 Task: Open Card Budget Review Meeting in Board IT Security and Compliance Management to Workspace Computer Networking and add a team member Softage.1@softage.net, a label Green, a checklist Brand Storytelling, an attachment from your computer, a color Green and finally, add a card description 'Develop and launch new customer referral program for loyal customers' and a comment 'We should approach this task with a sense of empathy, putting ourselves in the shoes of our stakeholders to understand their perspectives.'. Add a start date 'Jan 09, 1900' with a due date 'Jan 16, 1900'
Action: Mouse moved to (110, 60)
Screenshot: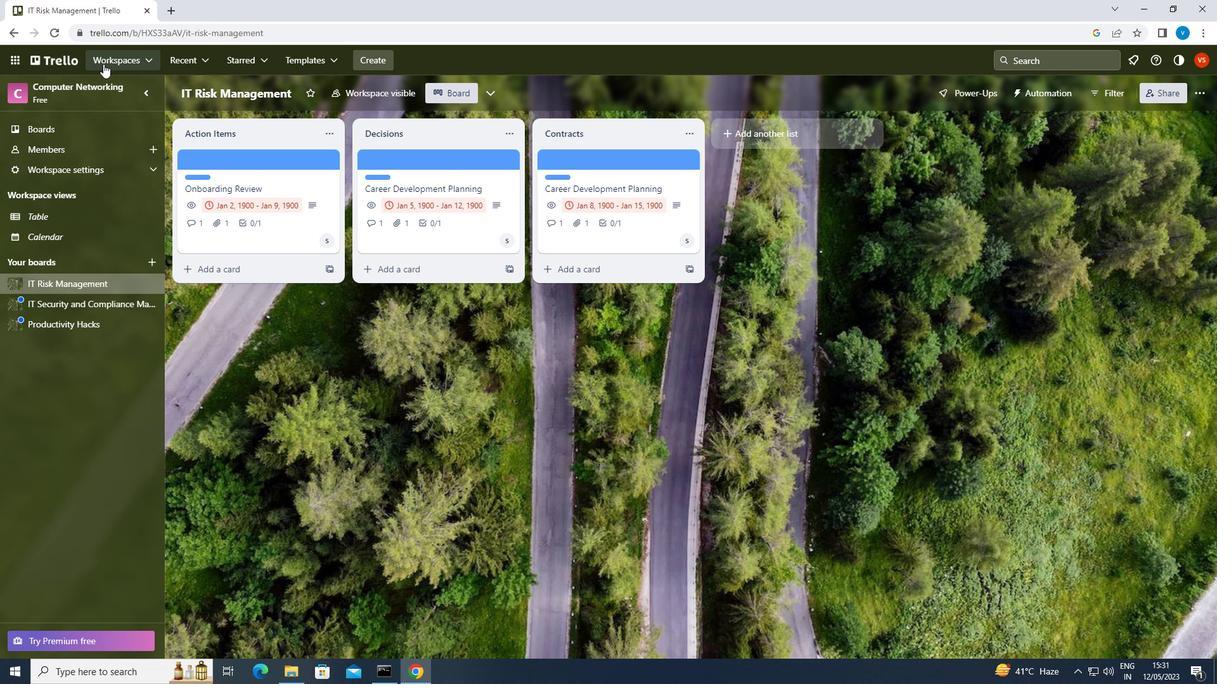 
Action: Mouse pressed left at (110, 60)
Screenshot: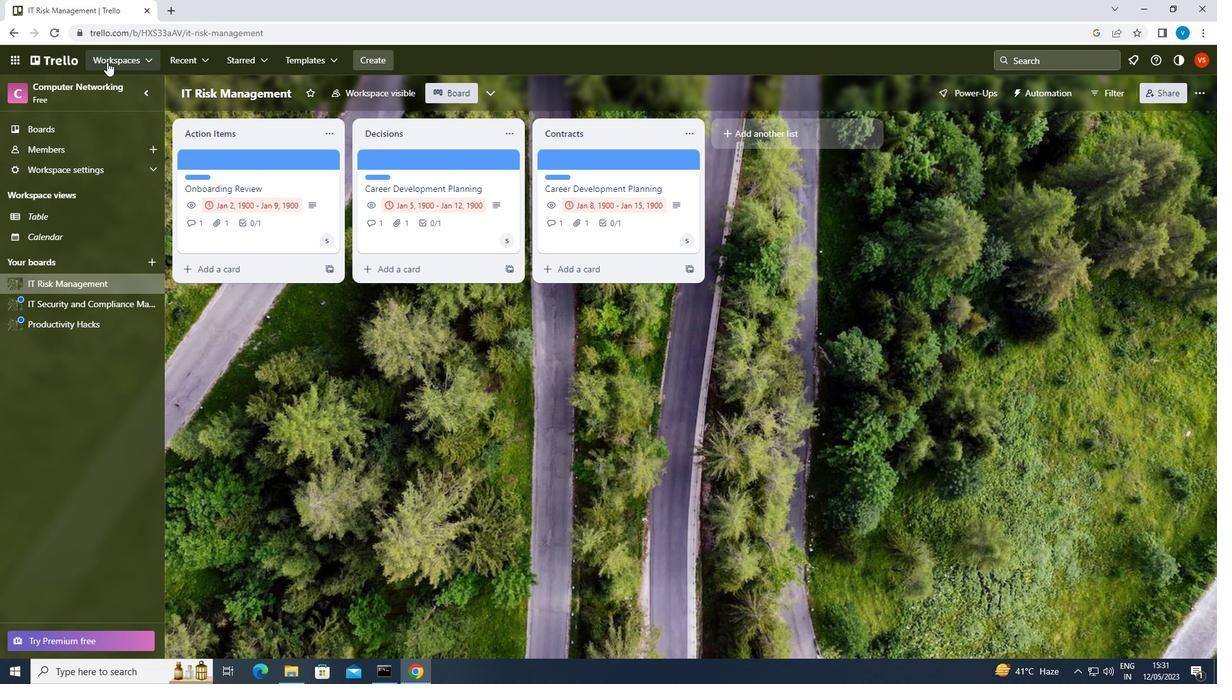 
Action: Mouse moved to (188, 379)
Screenshot: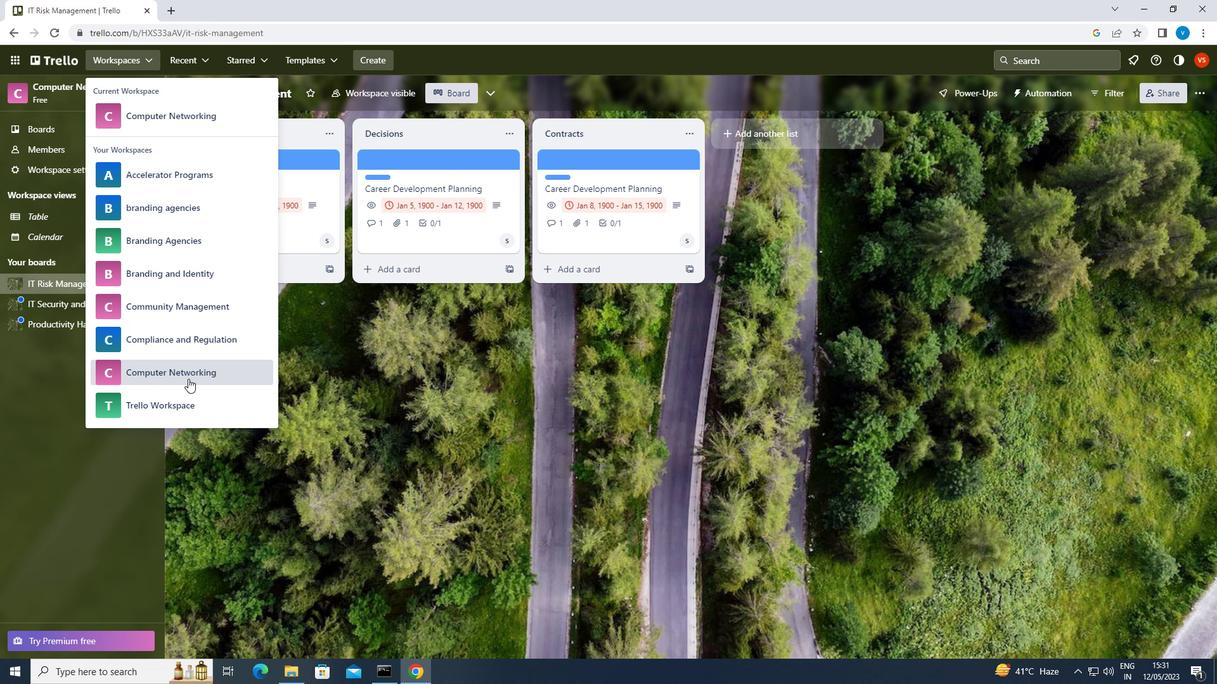 
Action: Mouse pressed left at (188, 379)
Screenshot: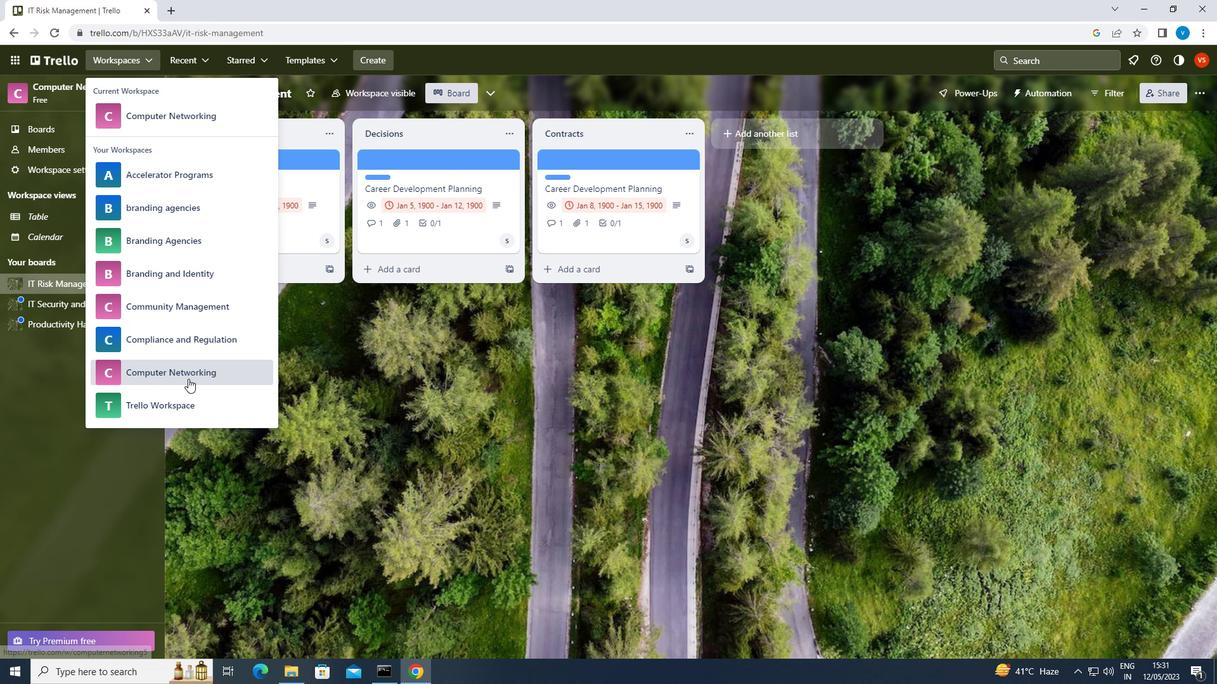 
Action: Mouse moved to (936, 522)
Screenshot: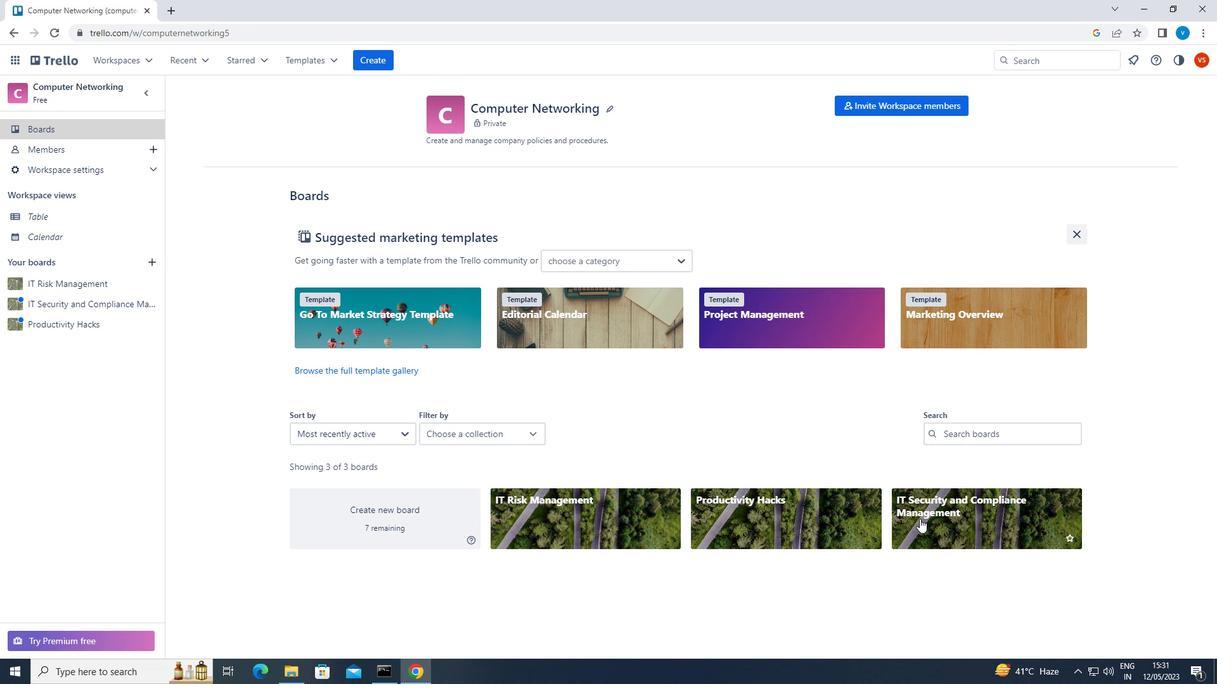 
Action: Mouse pressed left at (936, 522)
Screenshot: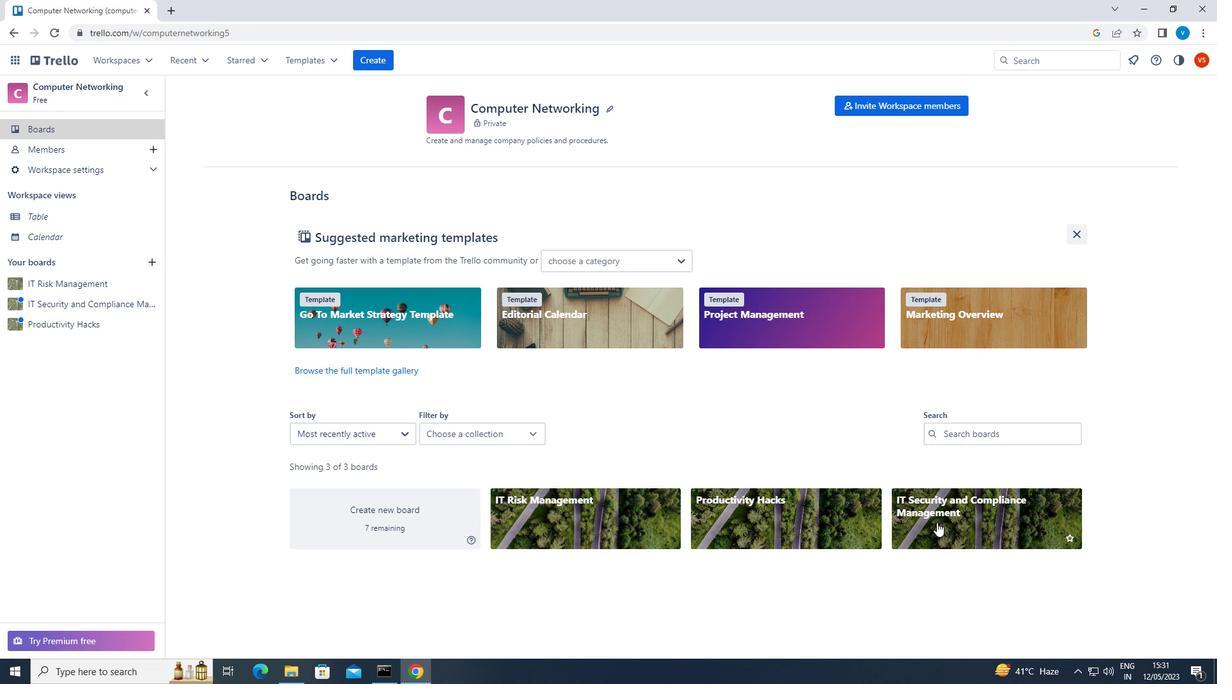 
Action: Mouse moved to (648, 162)
Screenshot: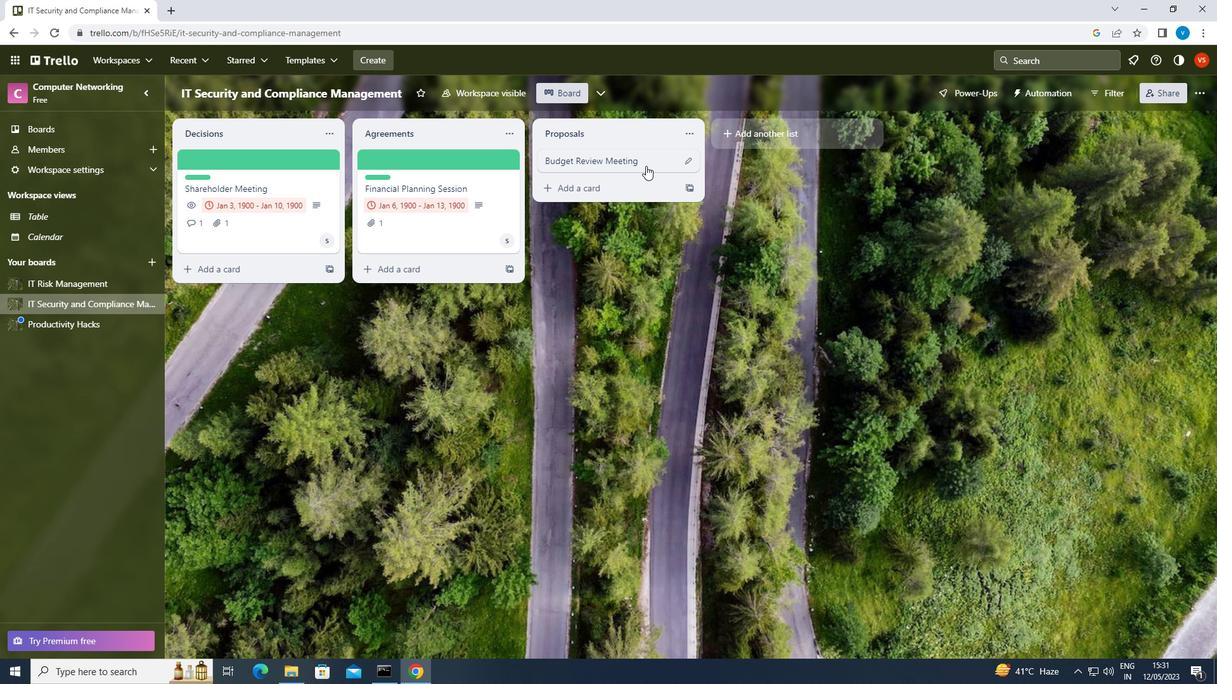 
Action: Mouse pressed left at (648, 162)
Screenshot: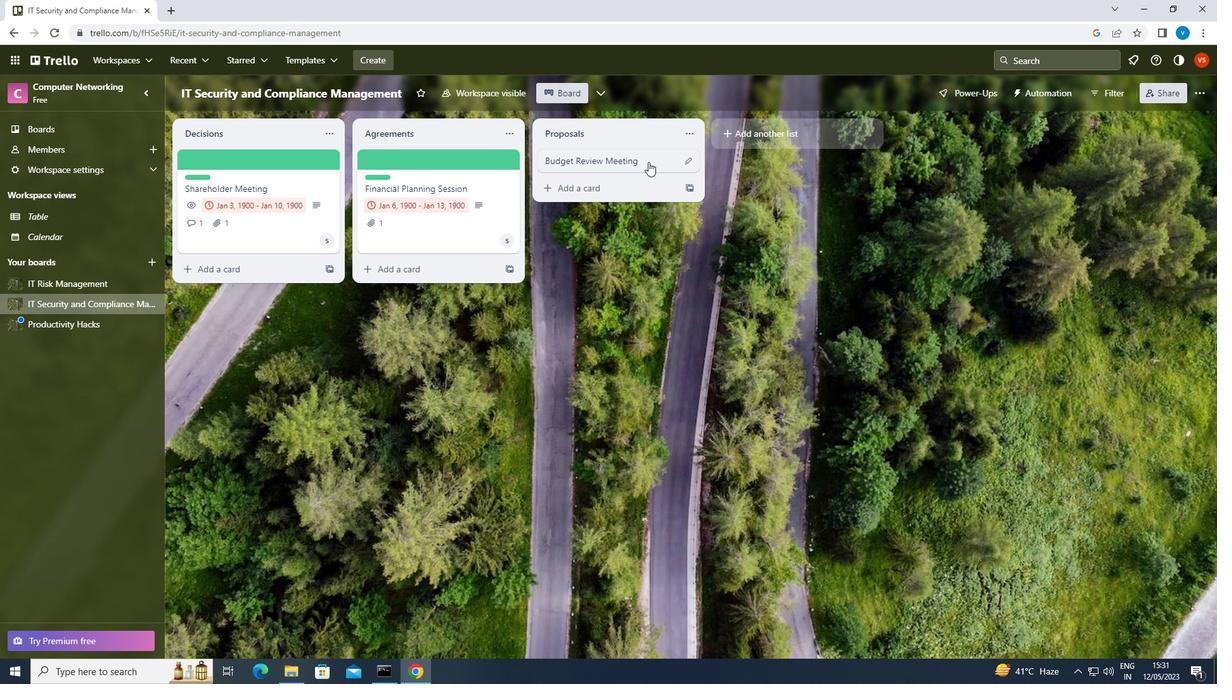 
Action: Mouse moved to (774, 209)
Screenshot: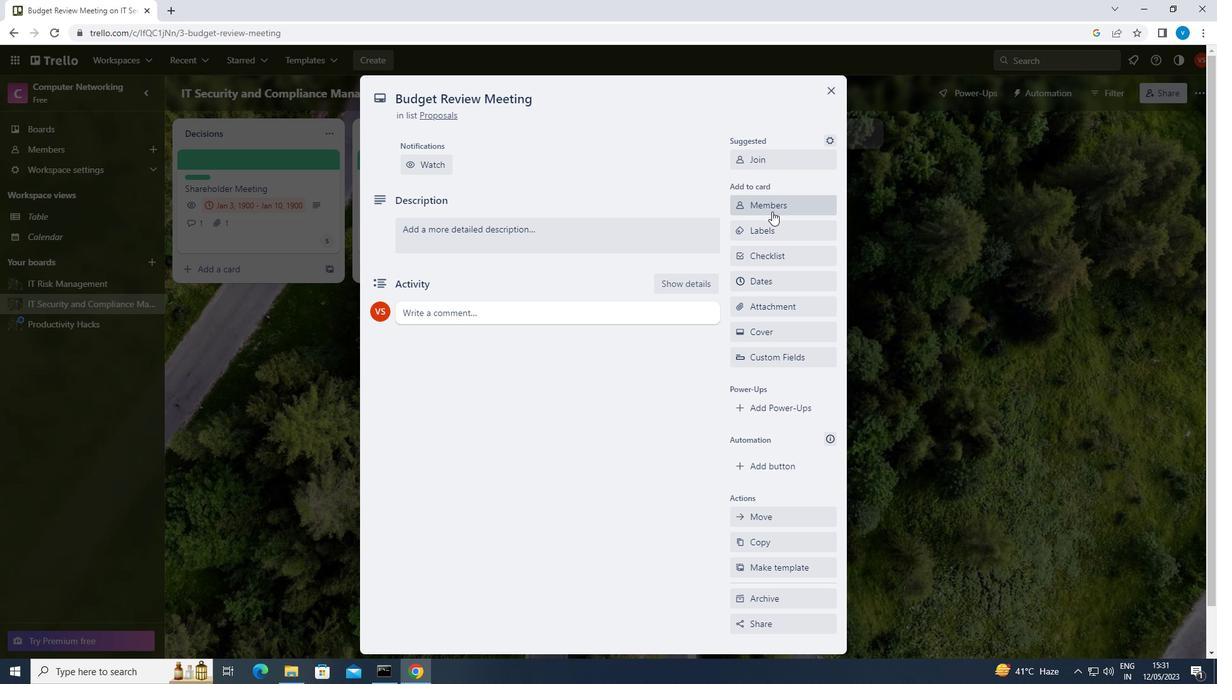 
Action: Mouse pressed left at (774, 209)
Screenshot: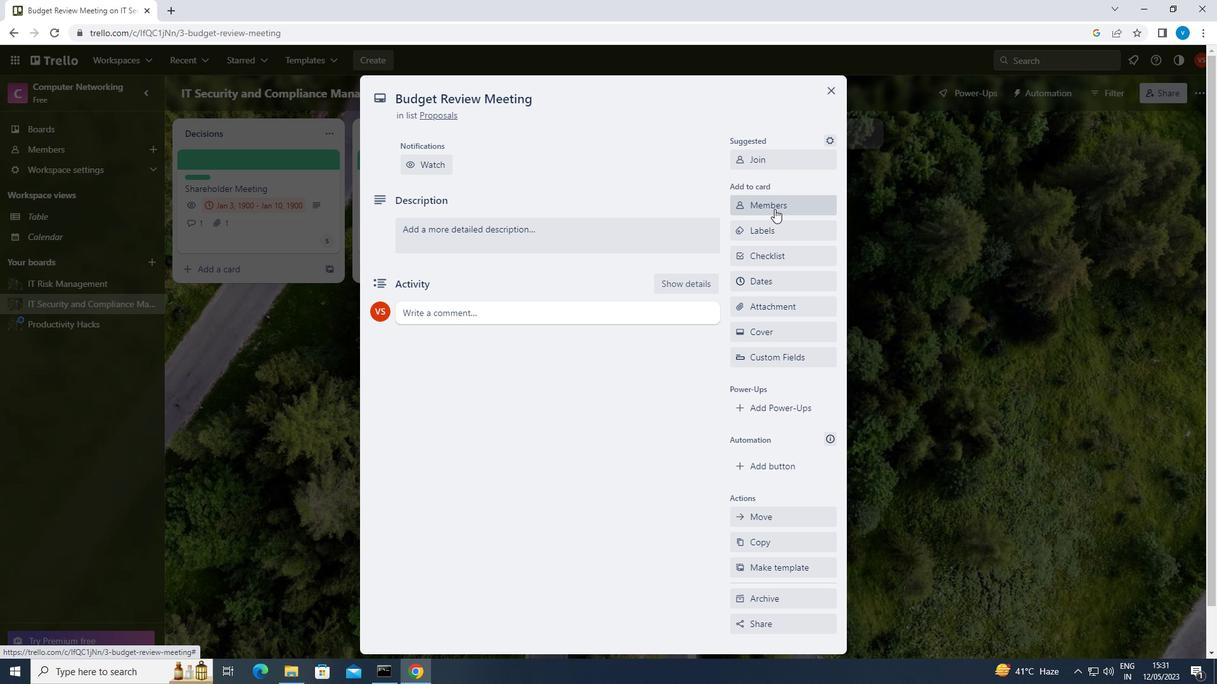 
Action: Mouse moved to (780, 261)
Screenshot: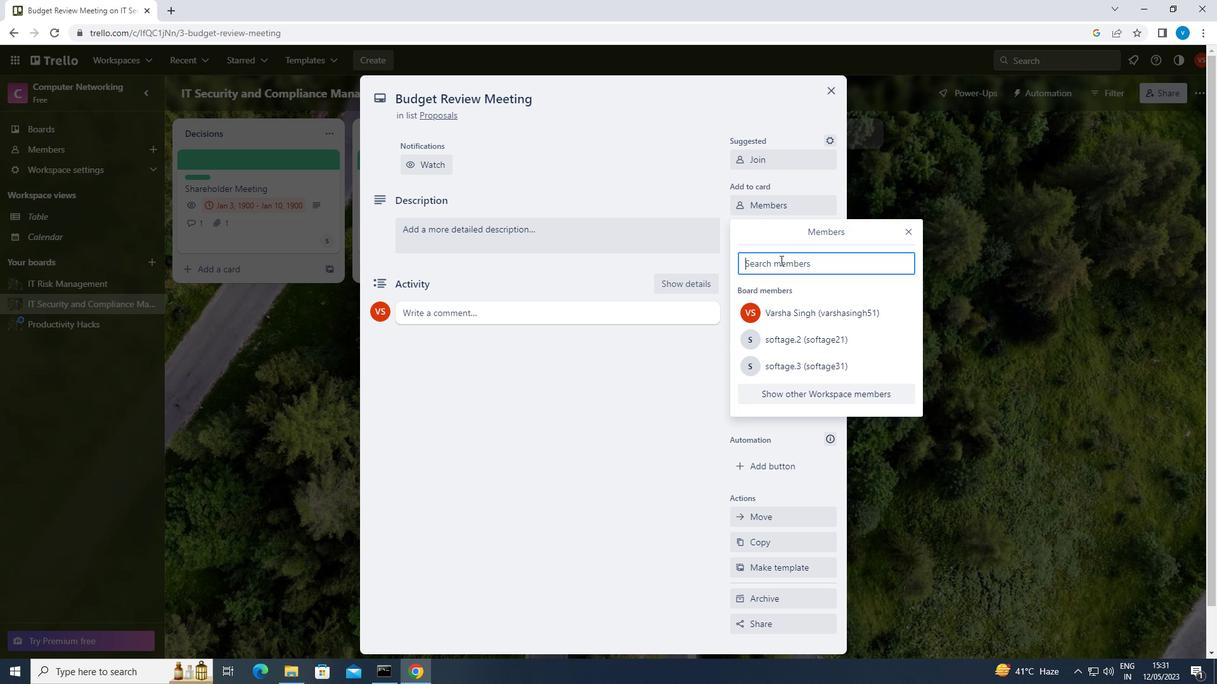 
Action: Key pressed <Key.shift>SOFTAGE.1<Key.shift>@SOFTAGE.NET
Screenshot: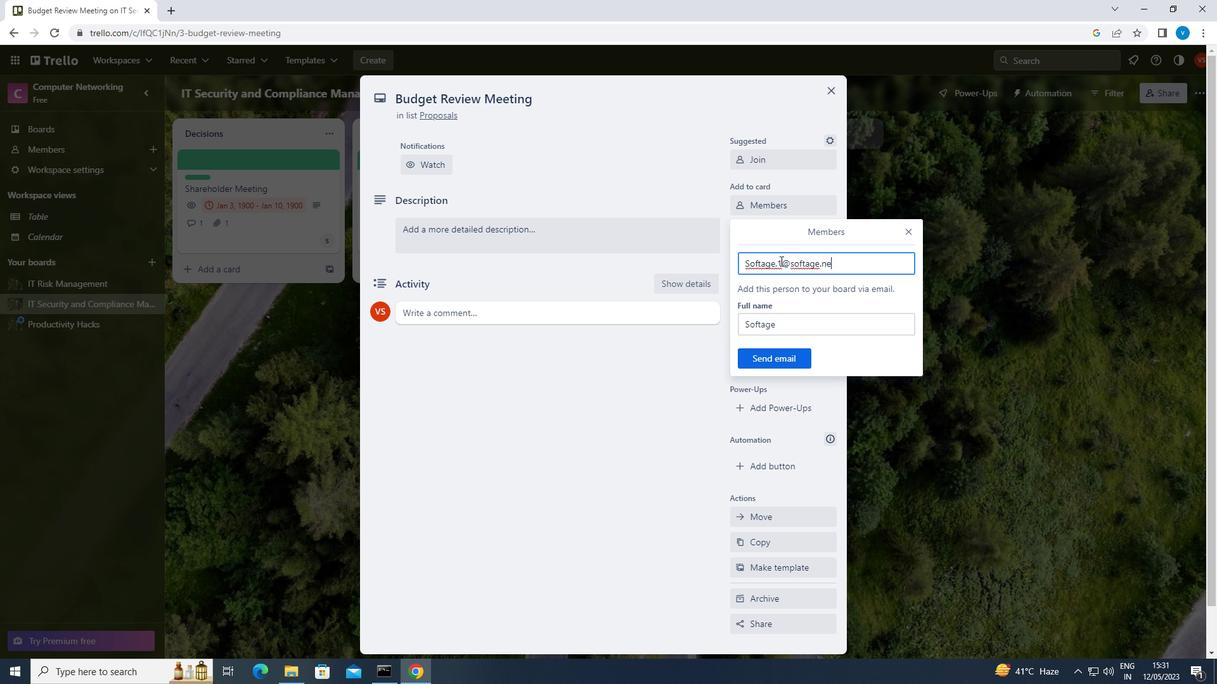 
Action: Mouse moved to (766, 356)
Screenshot: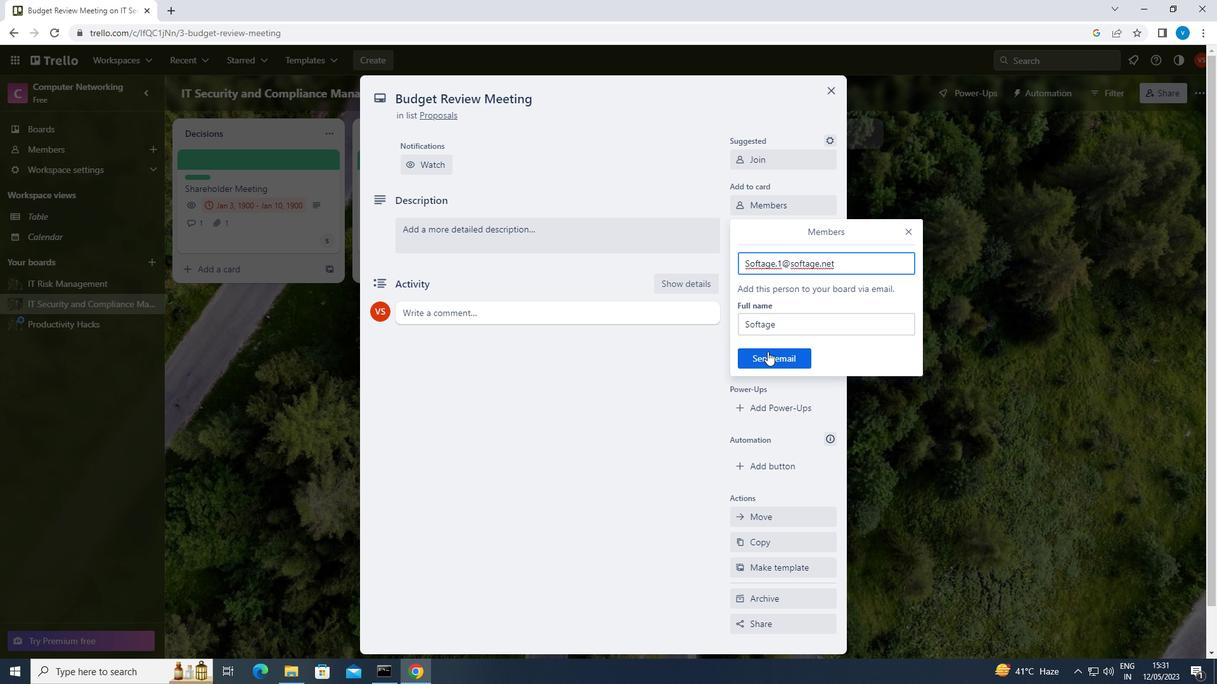 
Action: Mouse pressed left at (766, 356)
Screenshot: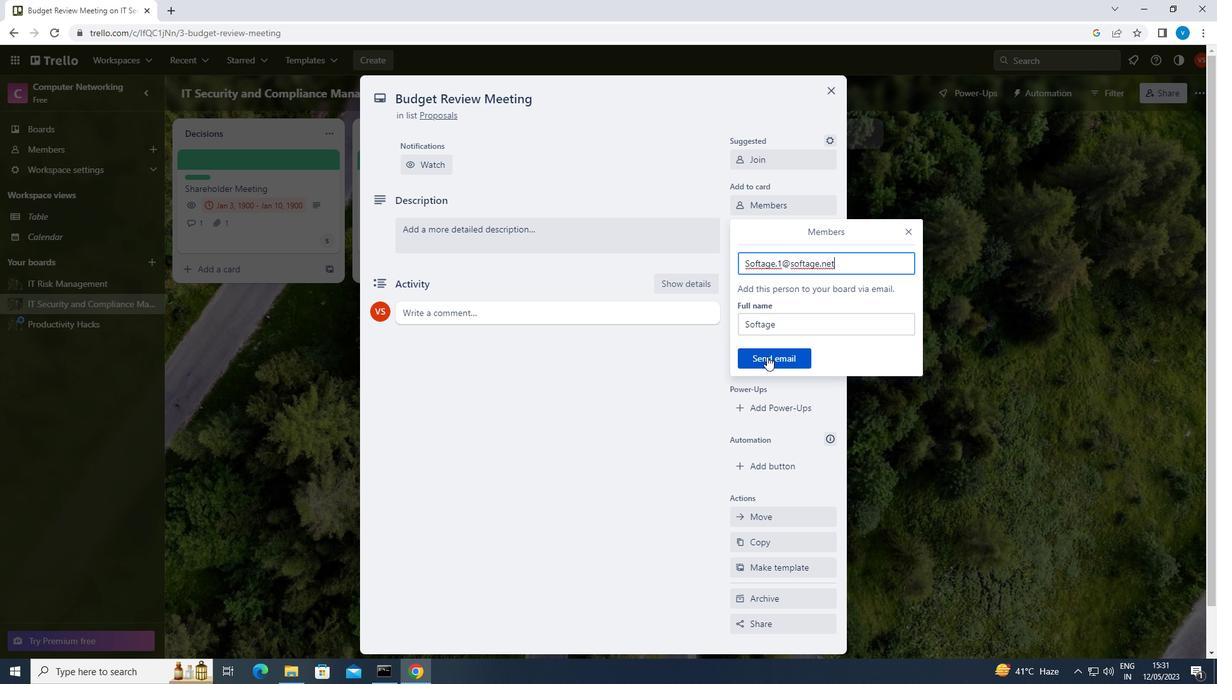 
Action: Mouse moved to (807, 228)
Screenshot: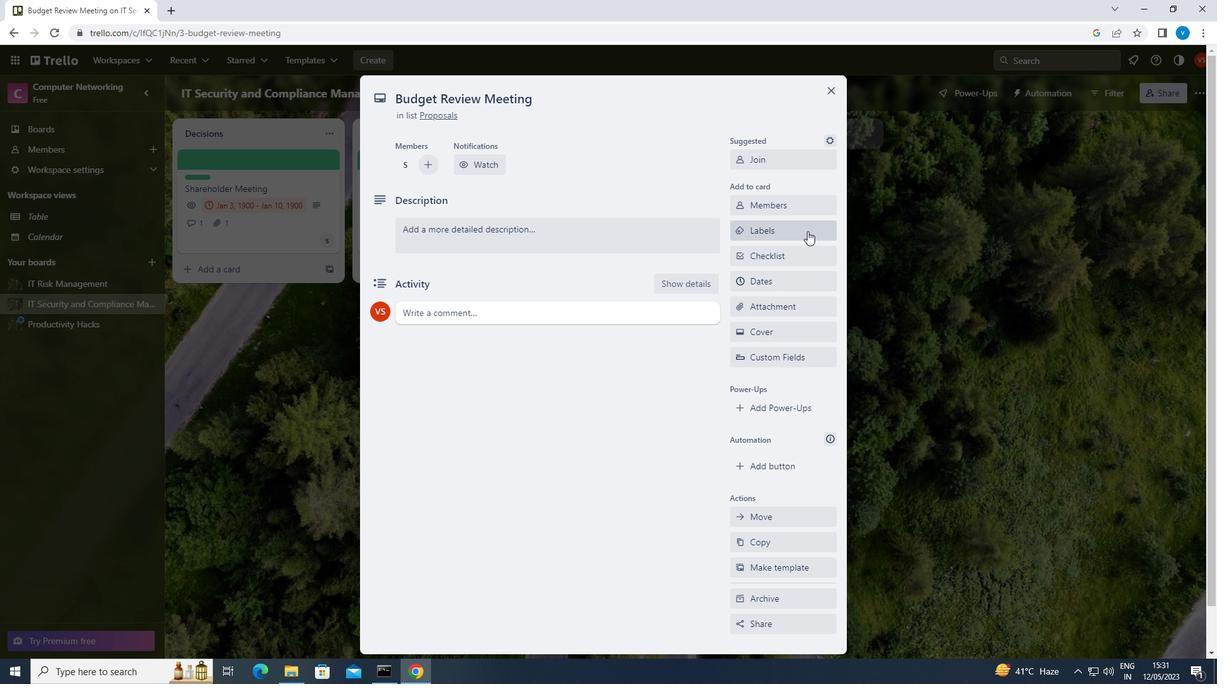 
Action: Mouse pressed left at (807, 228)
Screenshot: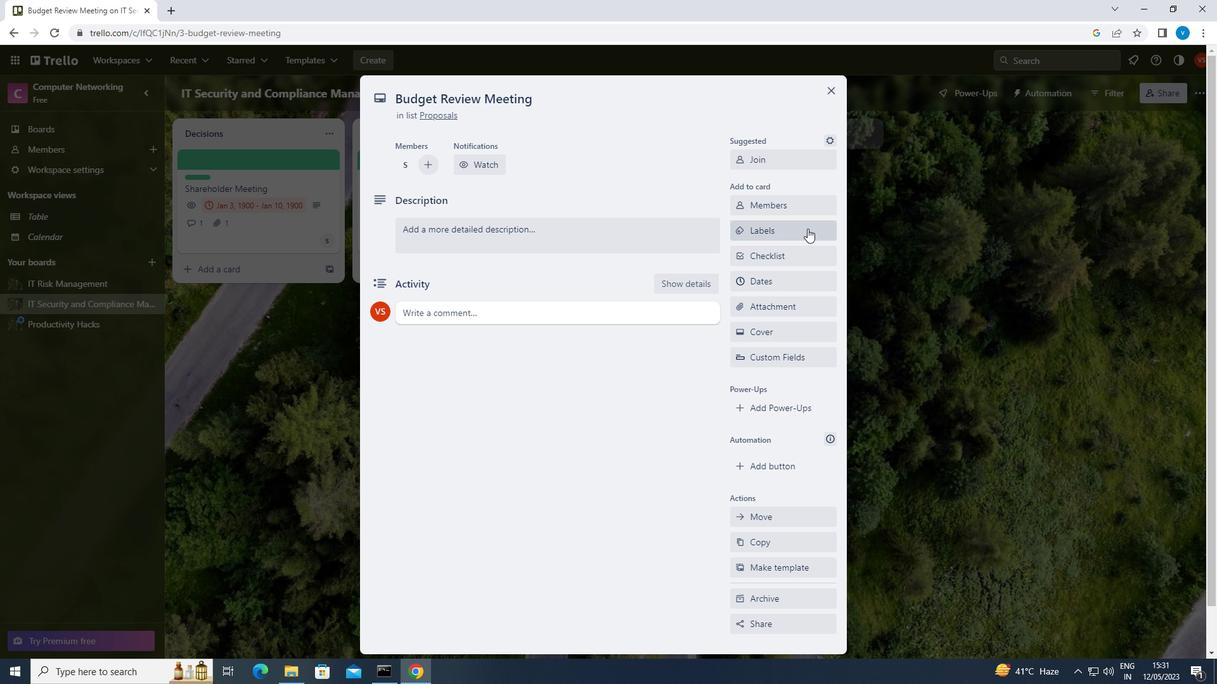 
Action: Mouse moved to (811, 335)
Screenshot: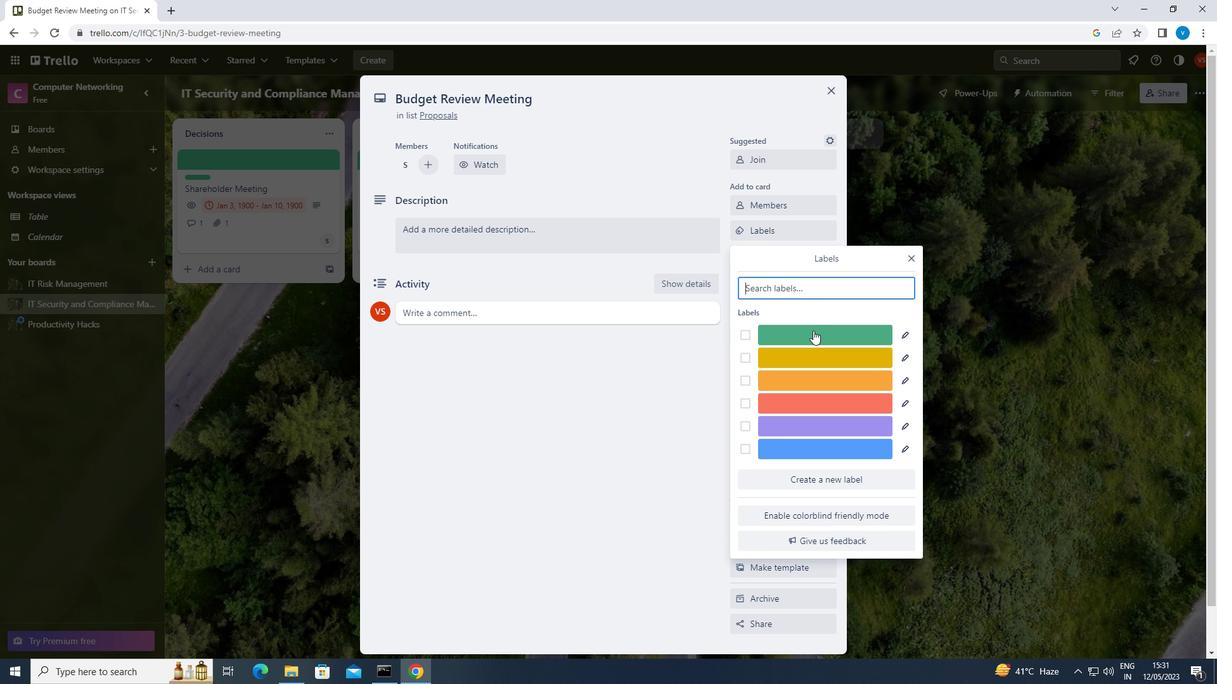 
Action: Mouse pressed left at (811, 335)
Screenshot: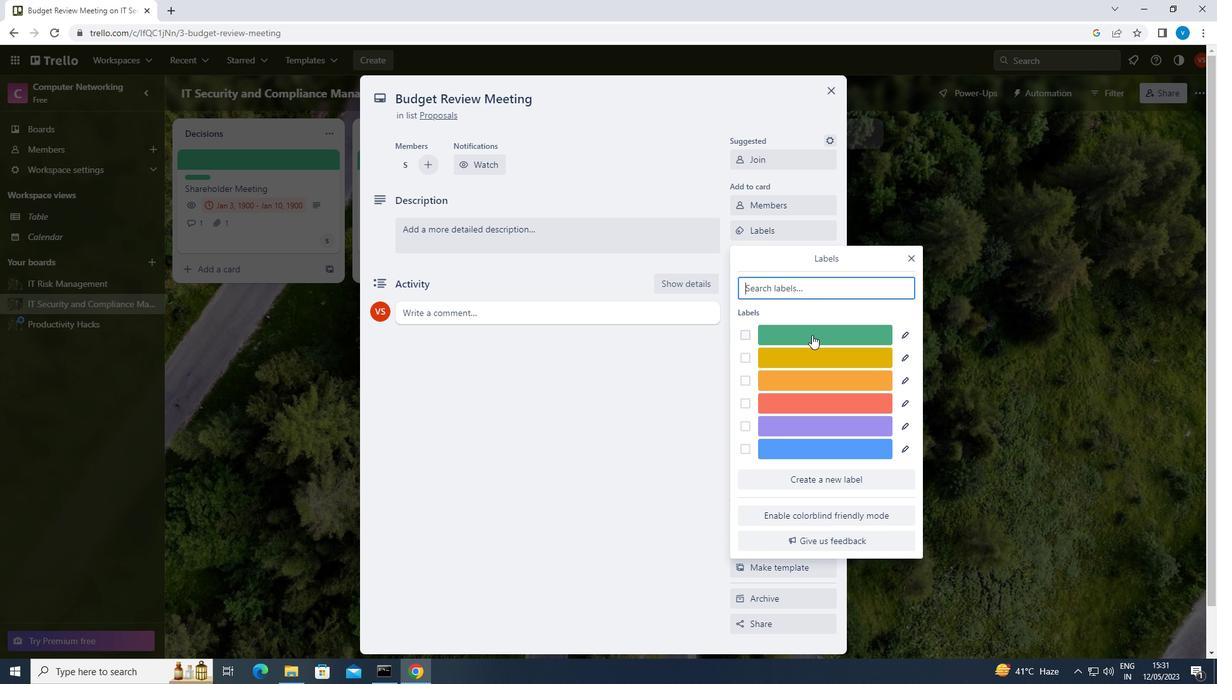 
Action: Mouse moved to (906, 256)
Screenshot: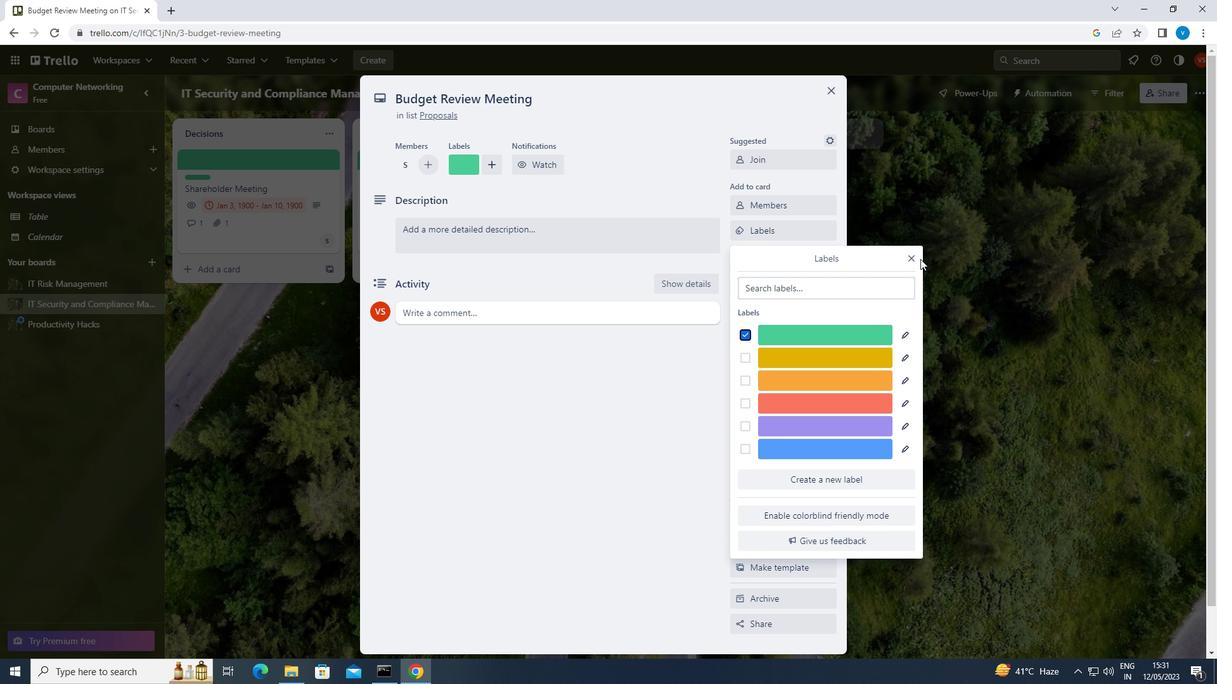 
Action: Mouse pressed left at (906, 256)
Screenshot: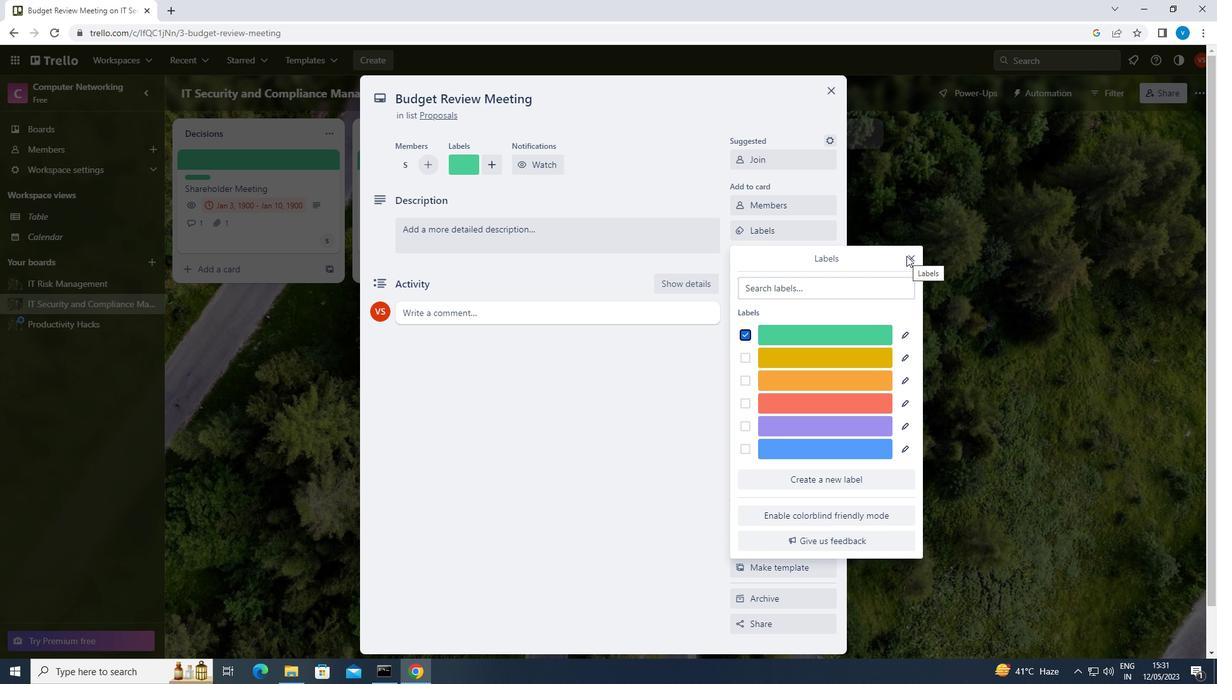 
Action: Mouse moved to (912, 259)
Screenshot: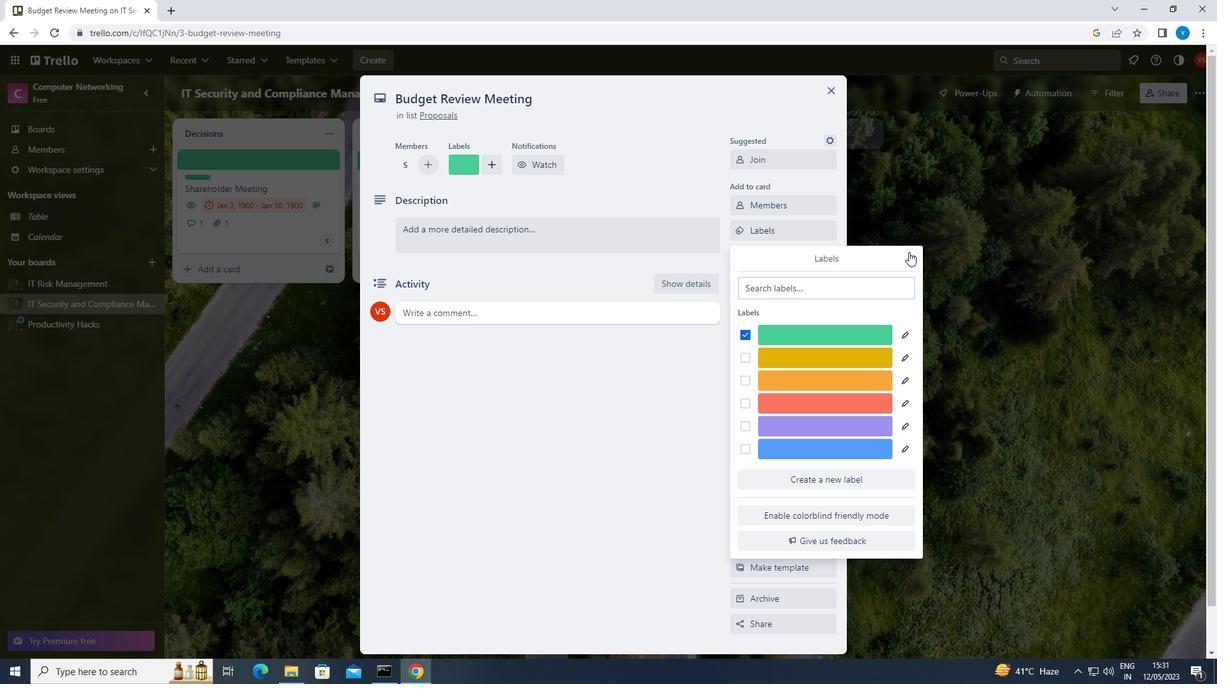 
Action: Mouse pressed left at (912, 259)
Screenshot: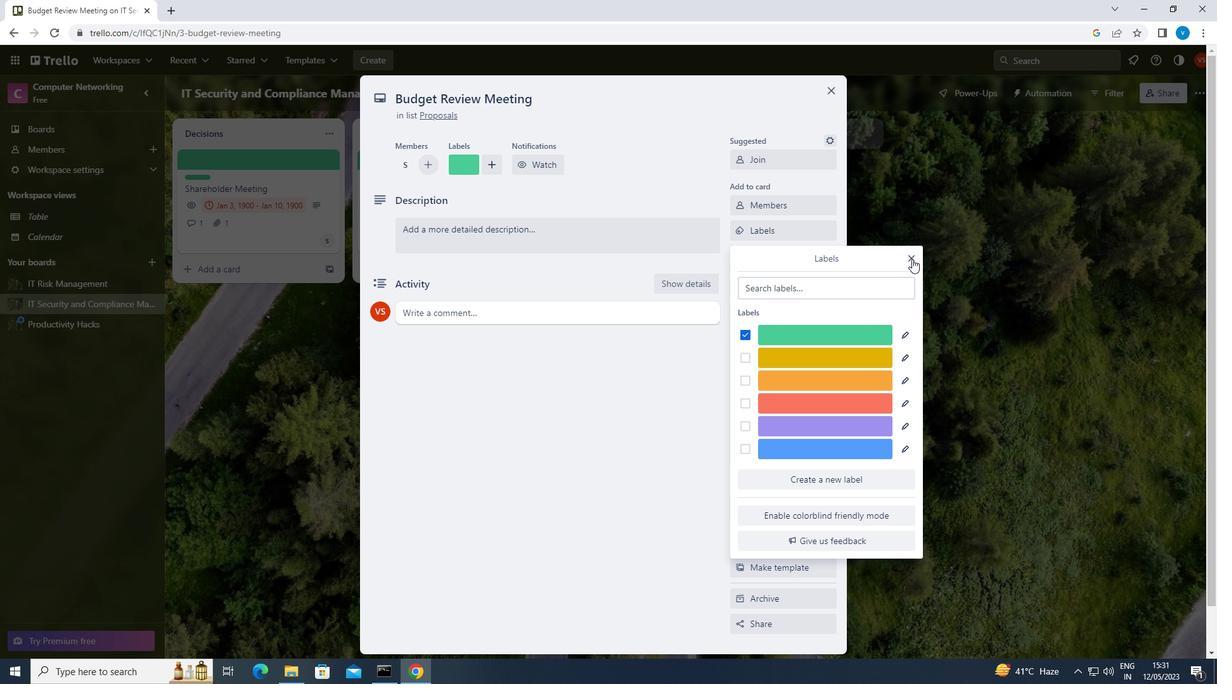 
Action: Mouse moved to (796, 257)
Screenshot: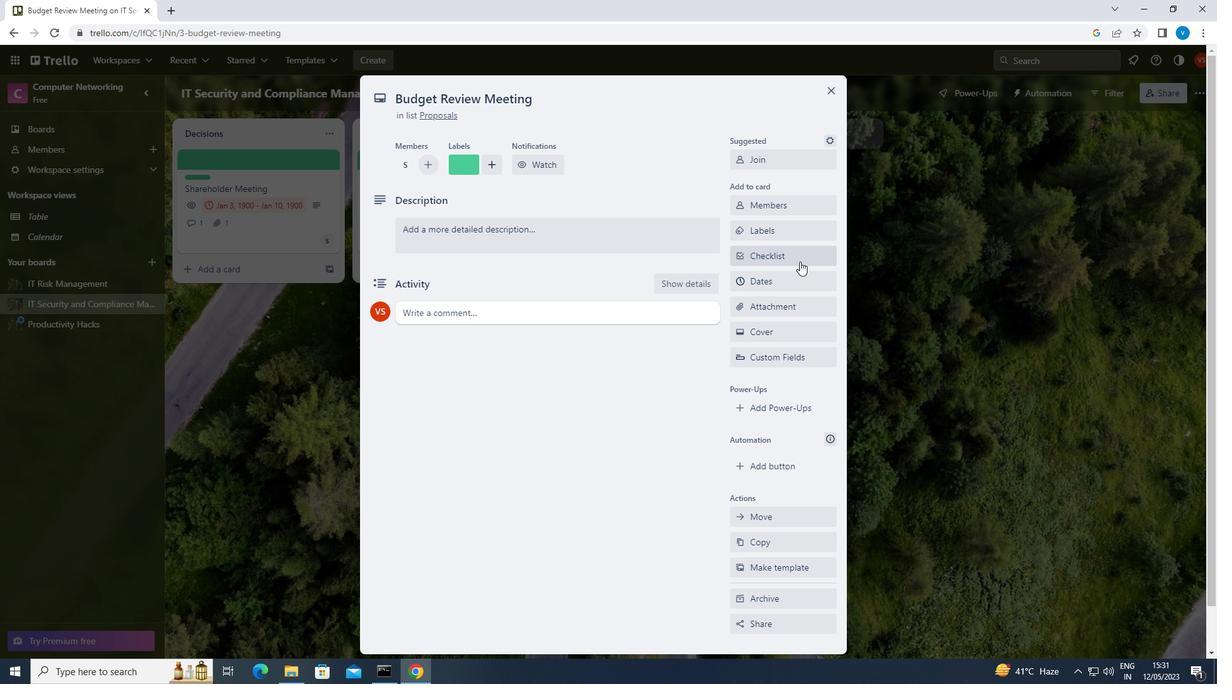 
Action: Mouse pressed left at (796, 257)
Screenshot: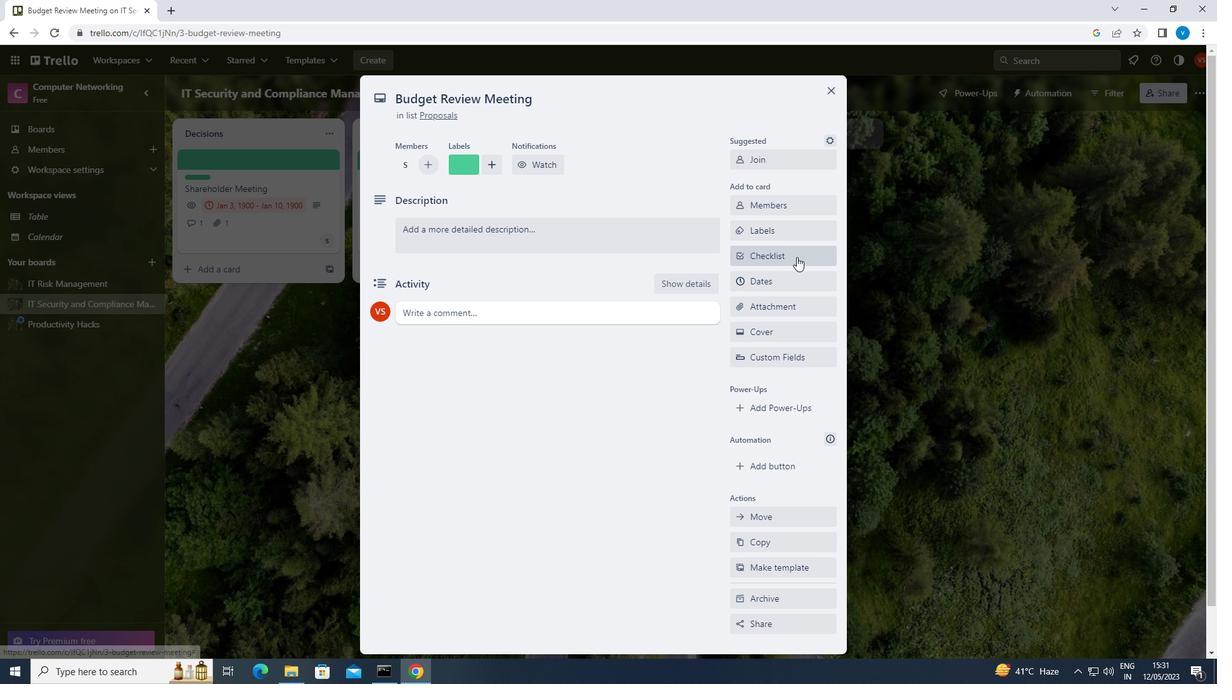 
Action: Mouse moved to (768, 399)
Screenshot: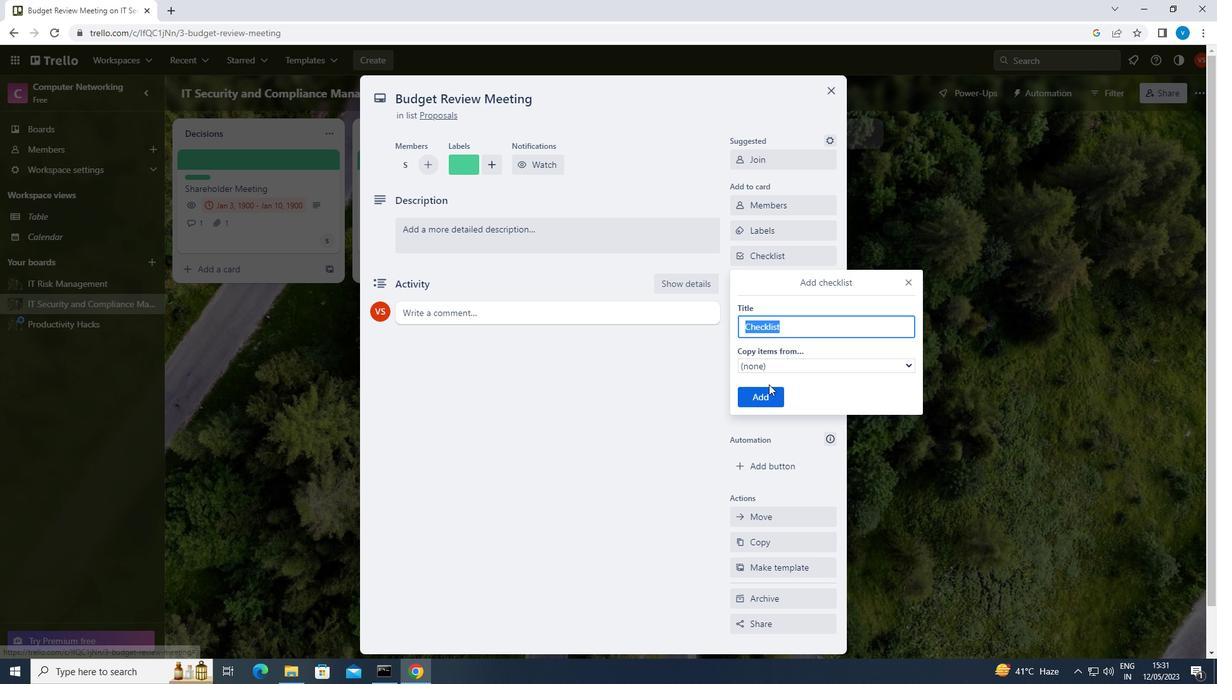 
Action: Mouse pressed left at (768, 399)
Screenshot: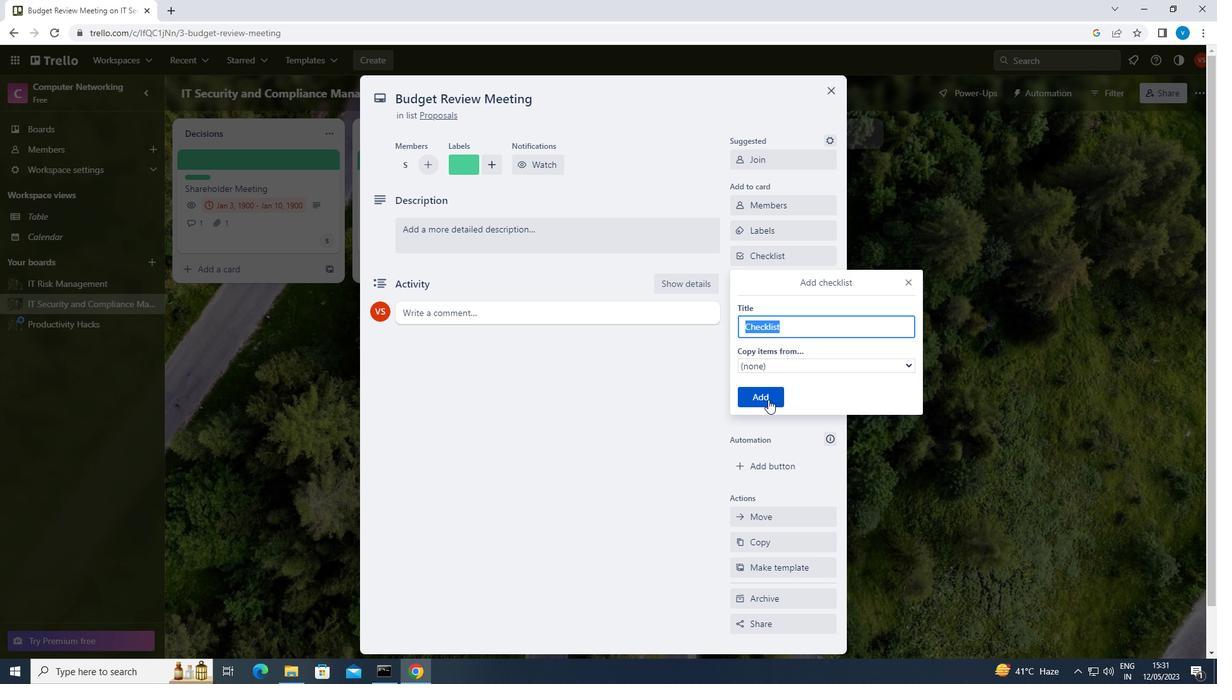 
Action: Mouse moved to (604, 335)
Screenshot: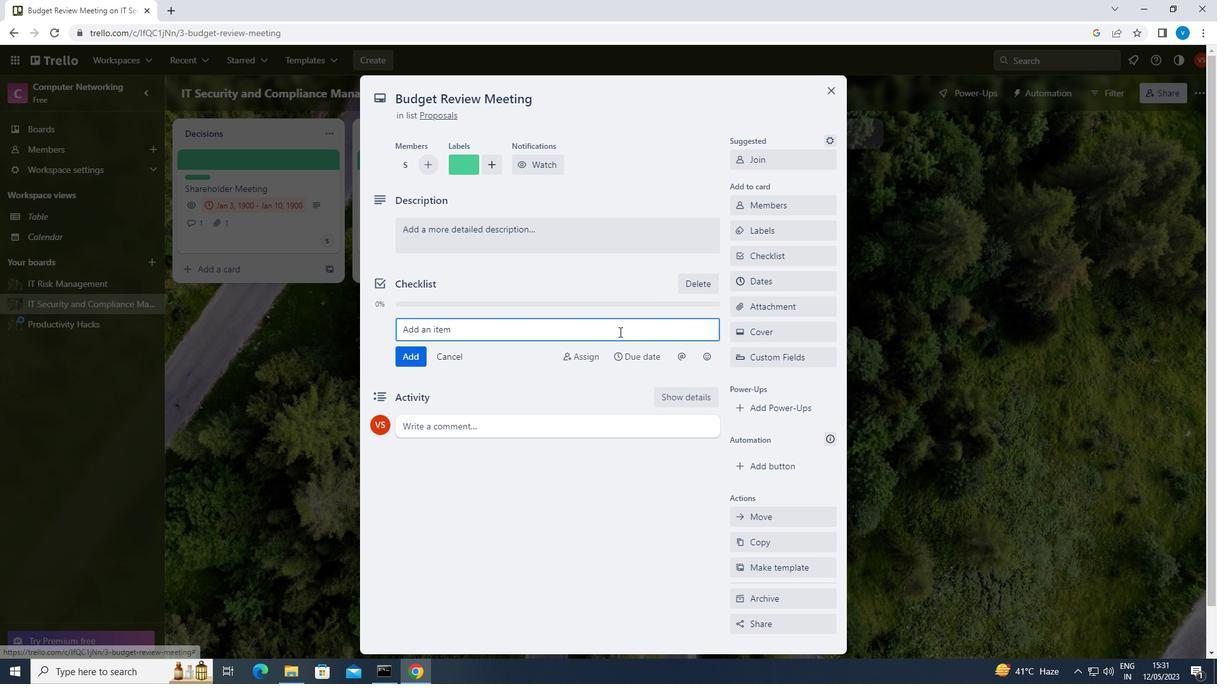 
Action: Key pressed <Key.shift><Key.shift><Key.shift><Key.shift>BRAND<Key.space><Key.shift>STORYTELLING
Screenshot: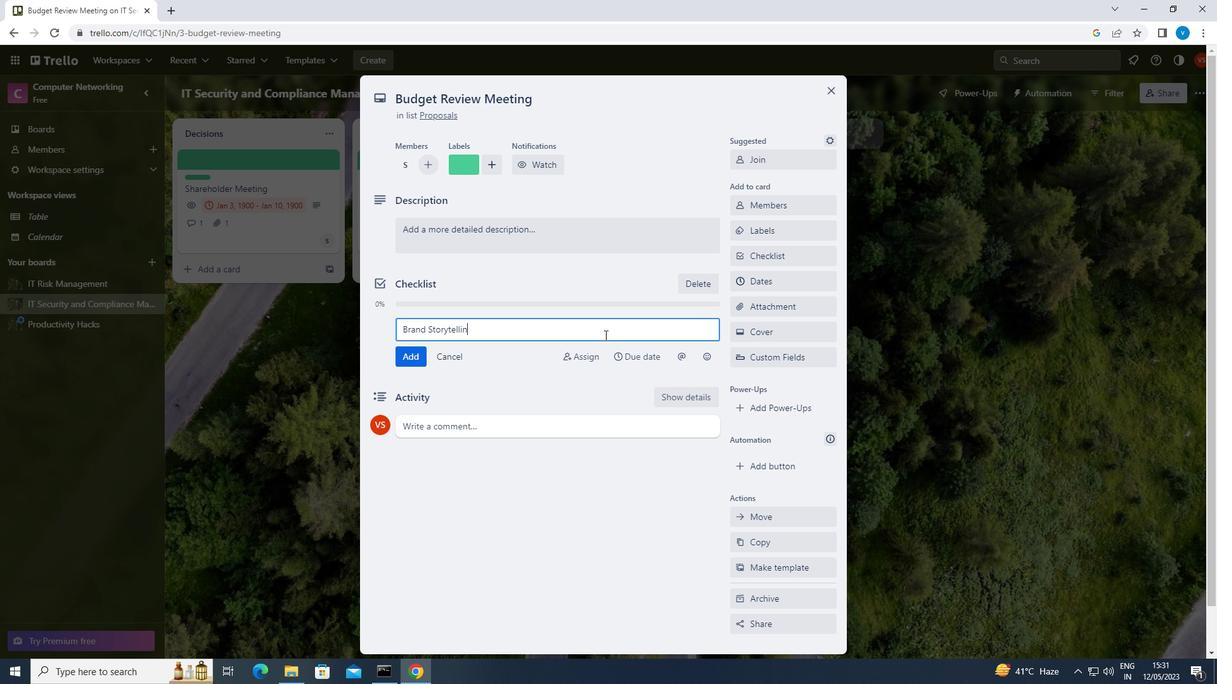 
Action: Mouse moved to (401, 356)
Screenshot: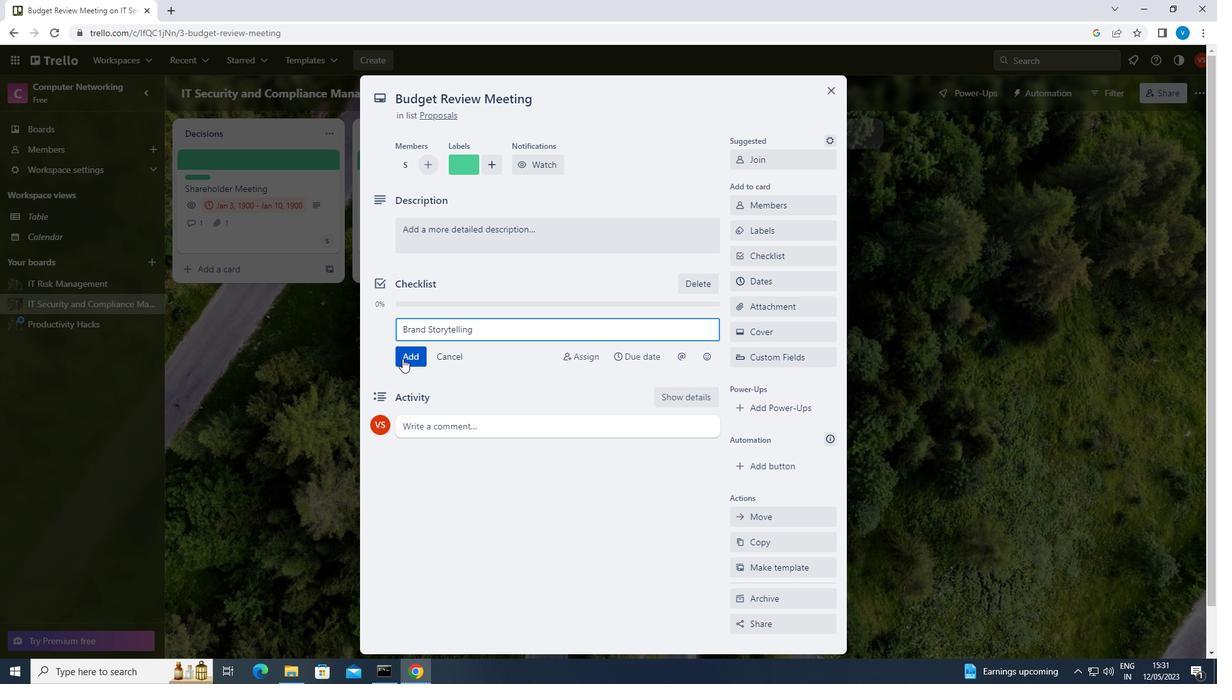 
Action: Mouse pressed left at (401, 356)
Screenshot: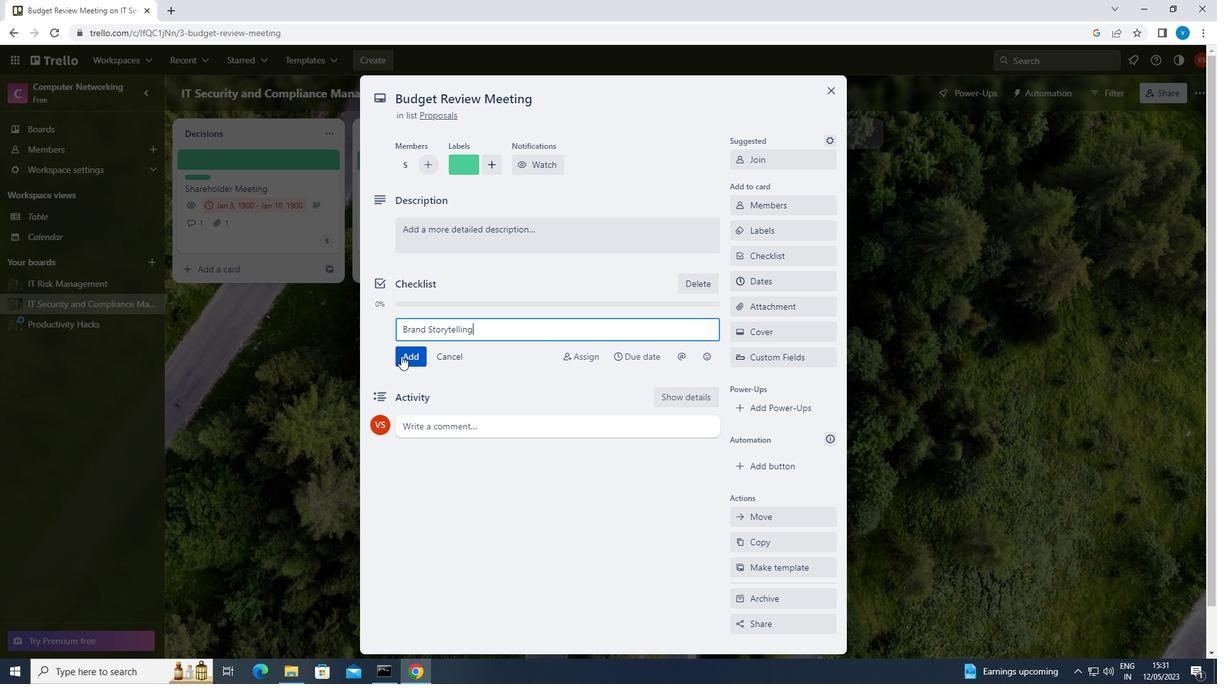 
Action: Mouse moved to (773, 302)
Screenshot: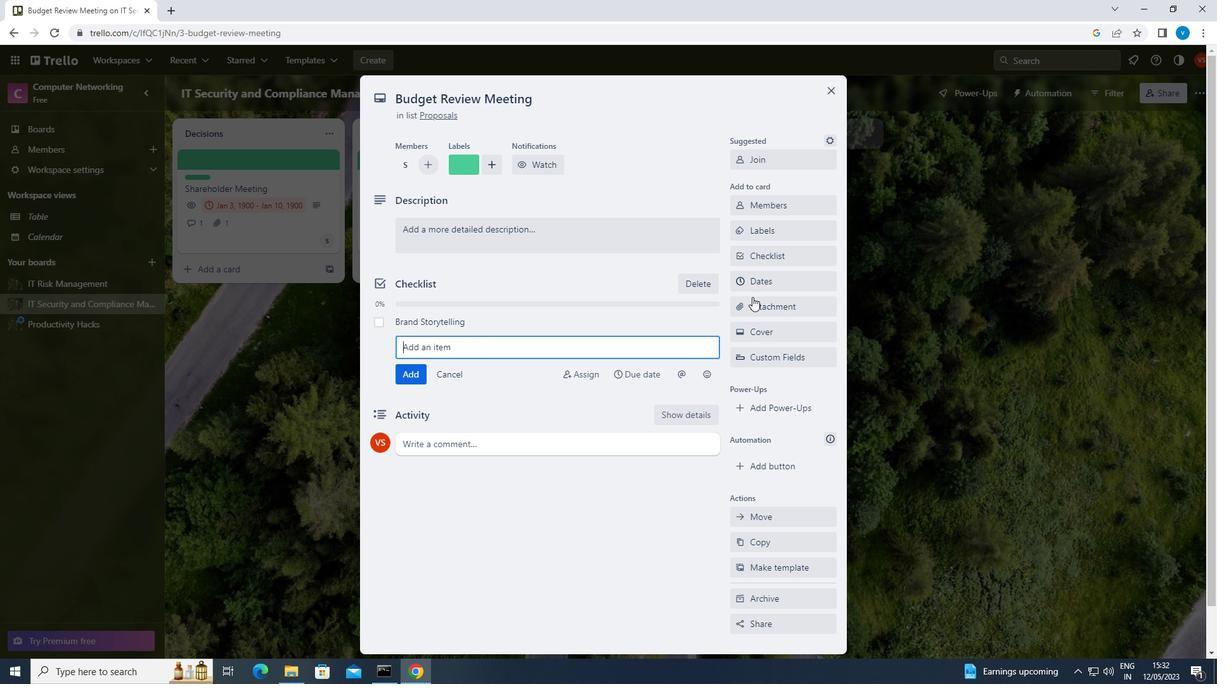 
Action: Mouse pressed left at (773, 302)
Screenshot: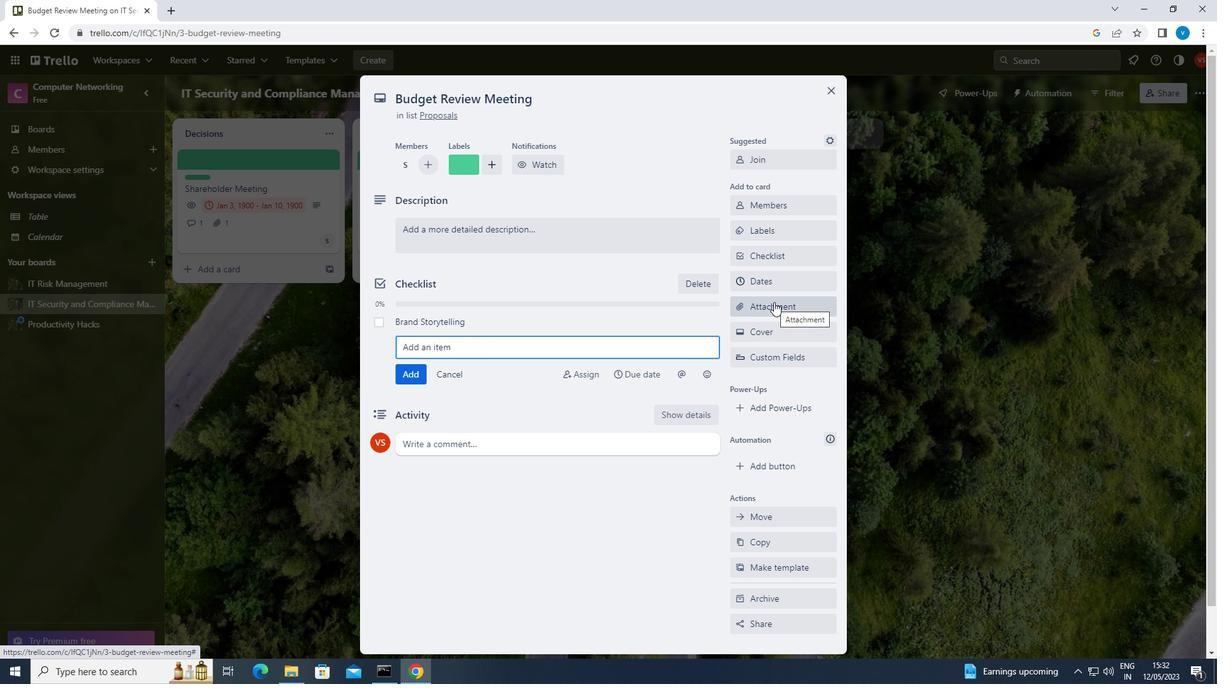 
Action: Mouse moved to (761, 361)
Screenshot: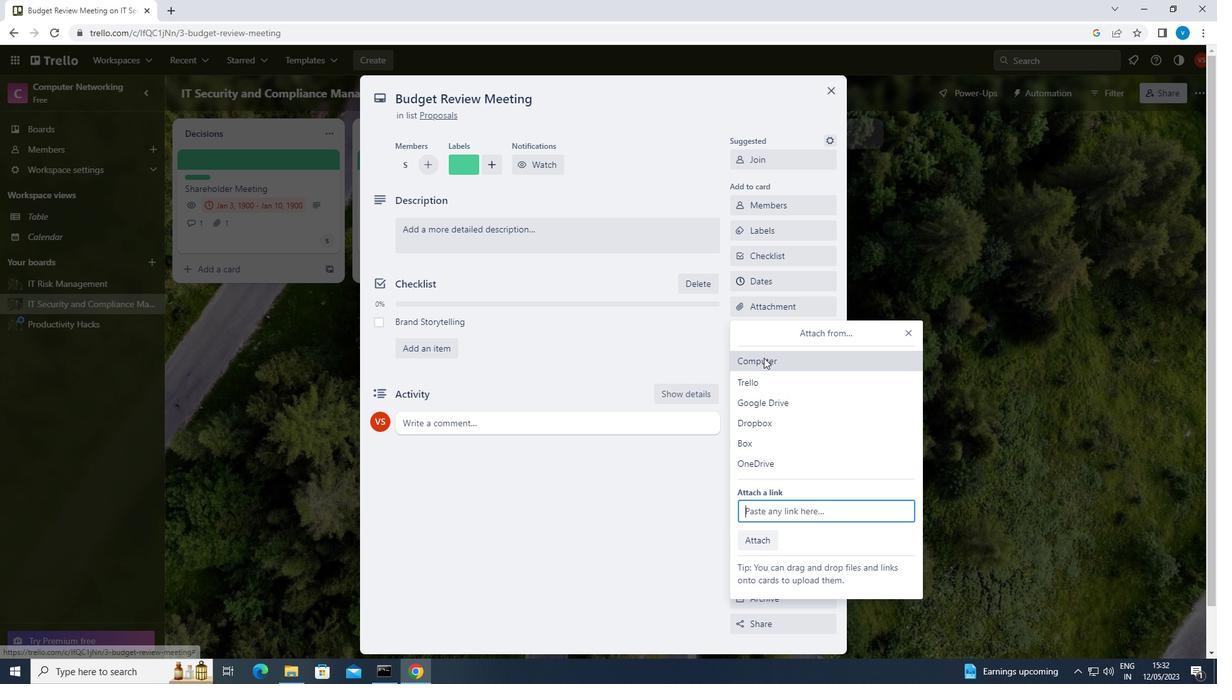 
Action: Mouse pressed left at (761, 361)
Screenshot: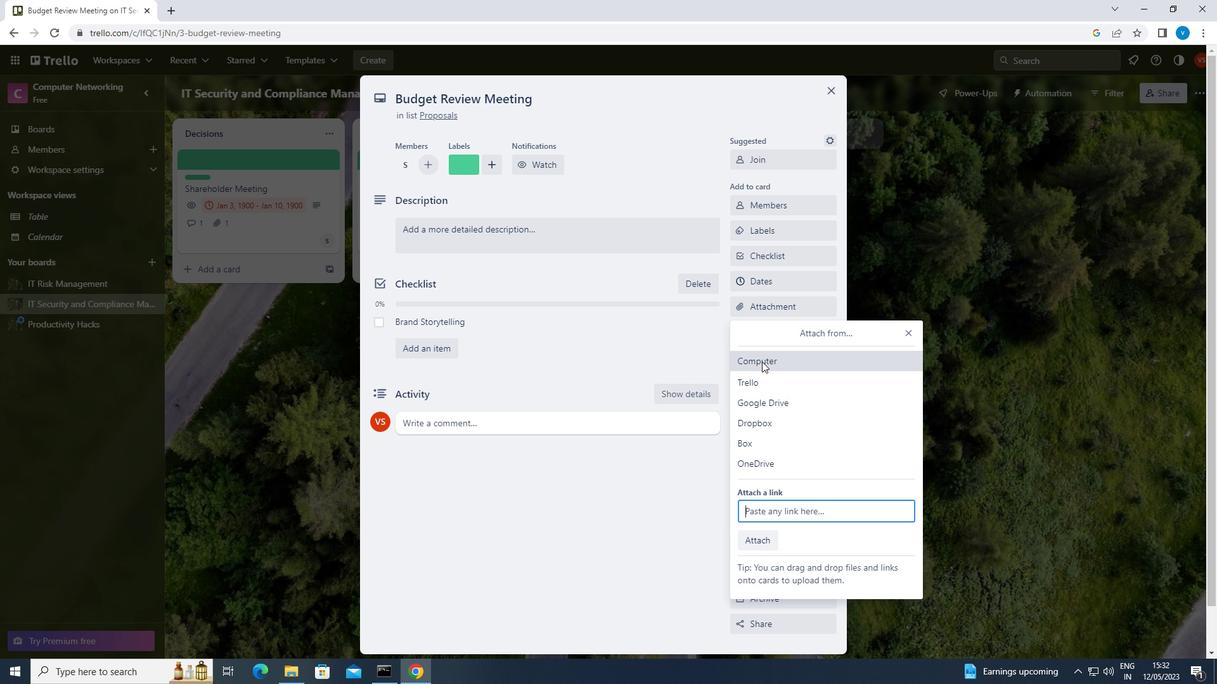 
Action: Mouse moved to (216, 229)
Screenshot: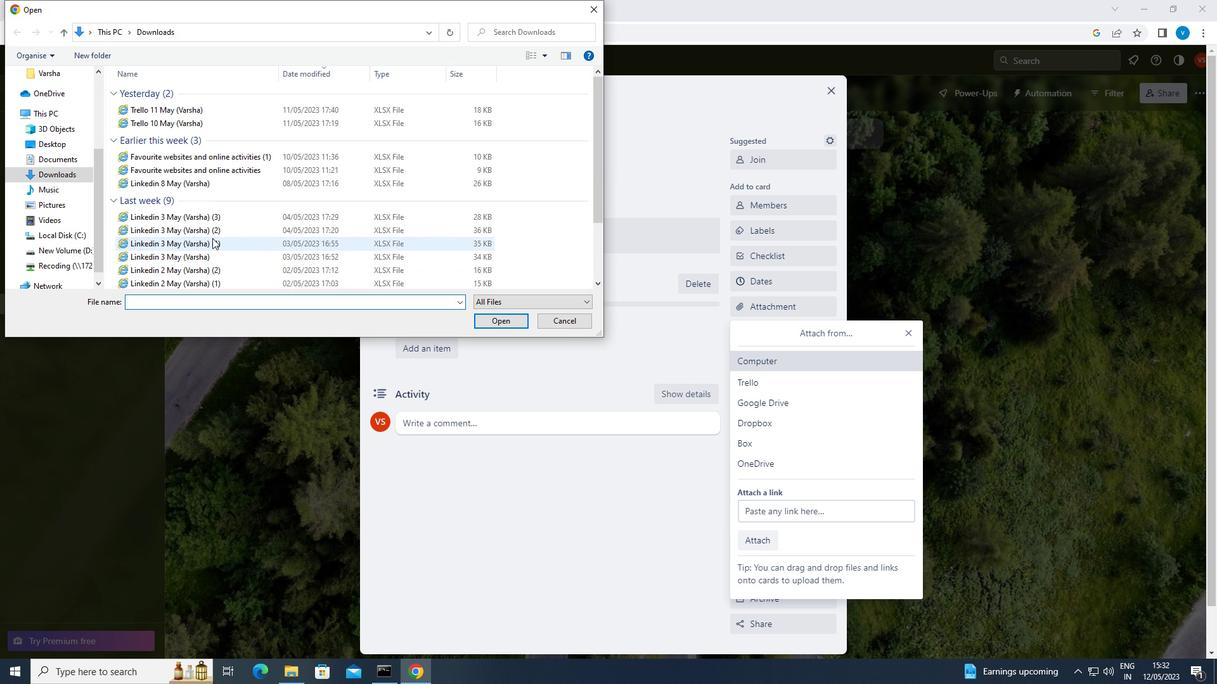 
Action: Mouse pressed left at (216, 229)
Screenshot: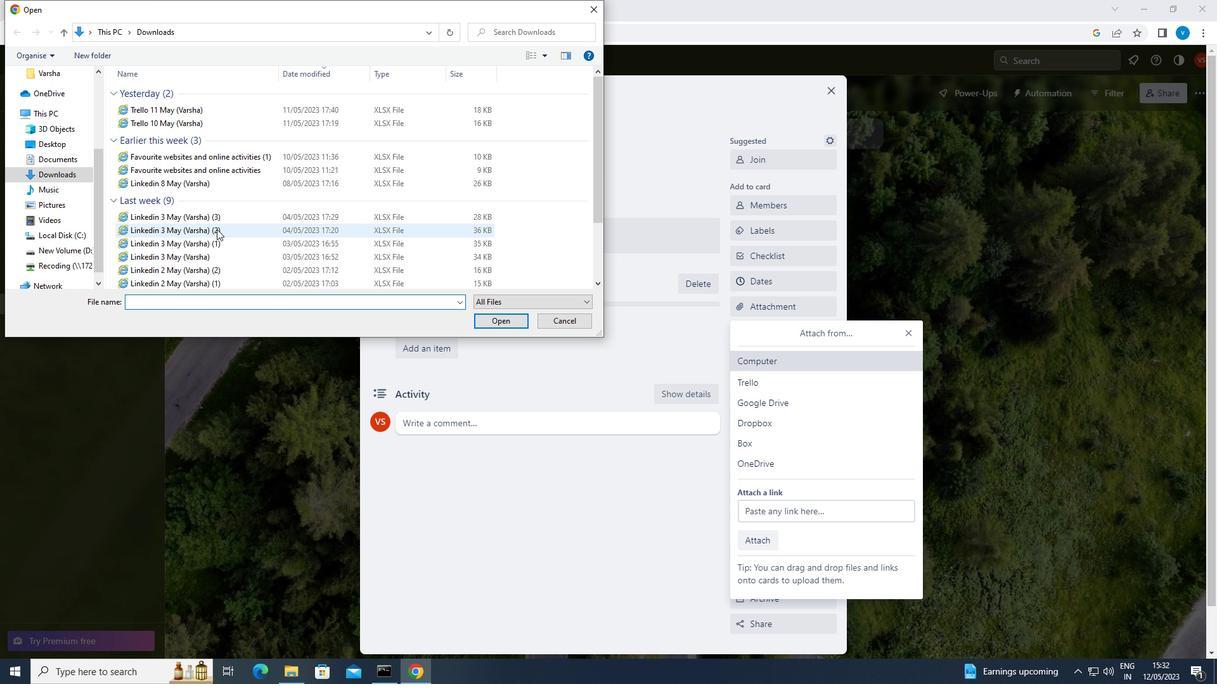 
Action: Mouse moved to (508, 324)
Screenshot: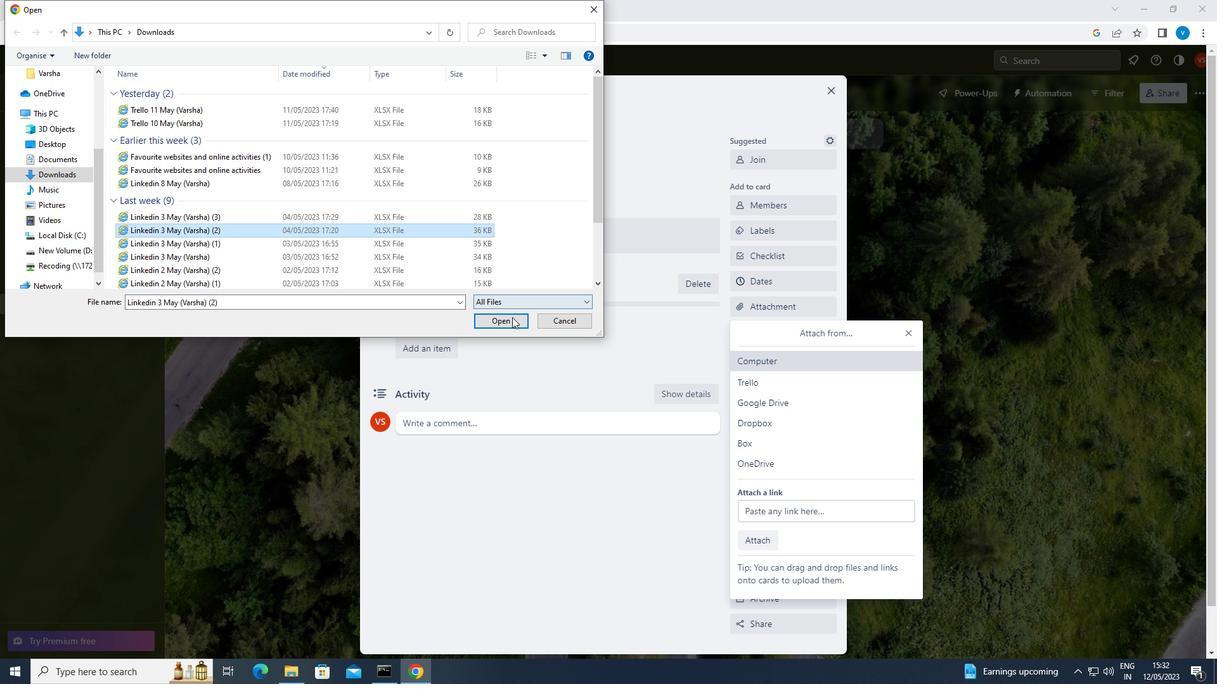 
Action: Mouse pressed left at (508, 324)
Screenshot: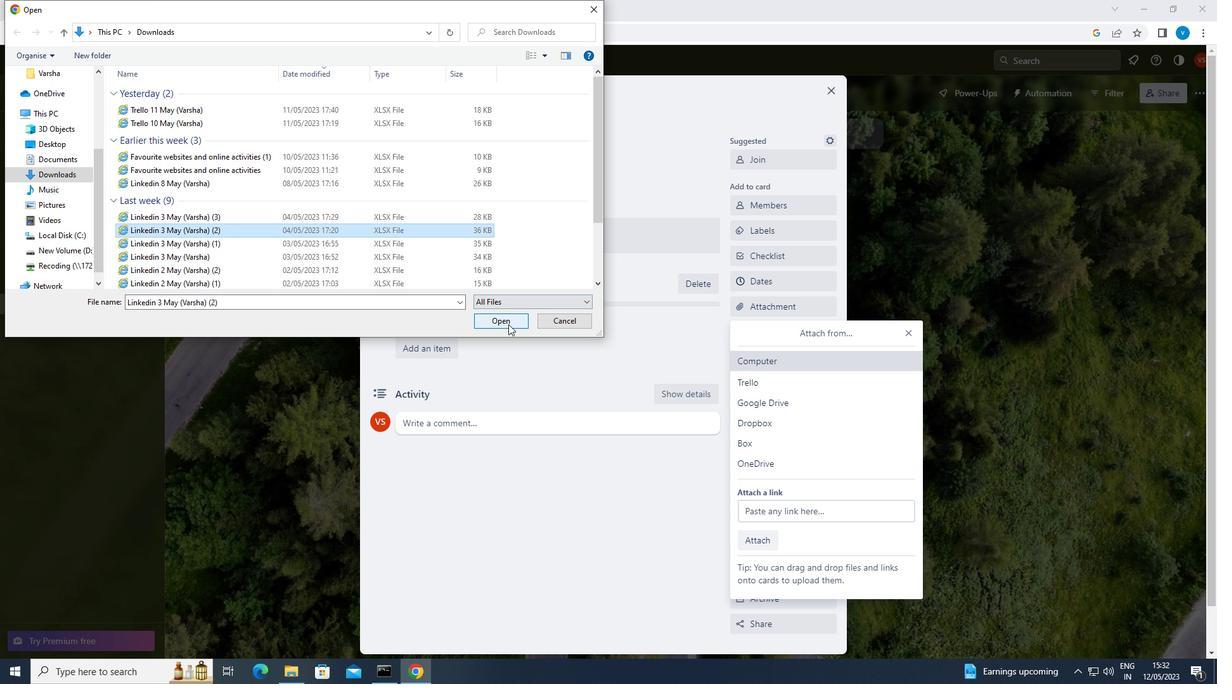 
Action: Mouse moved to (772, 329)
Screenshot: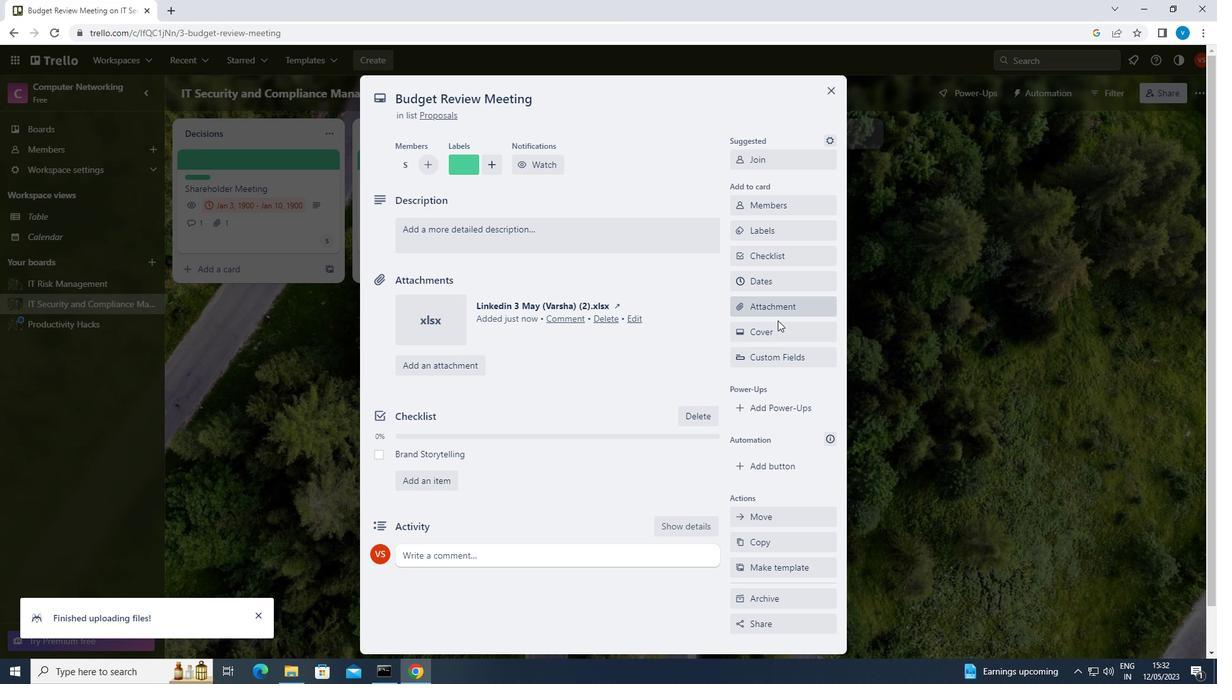 
Action: Mouse pressed left at (772, 329)
Screenshot: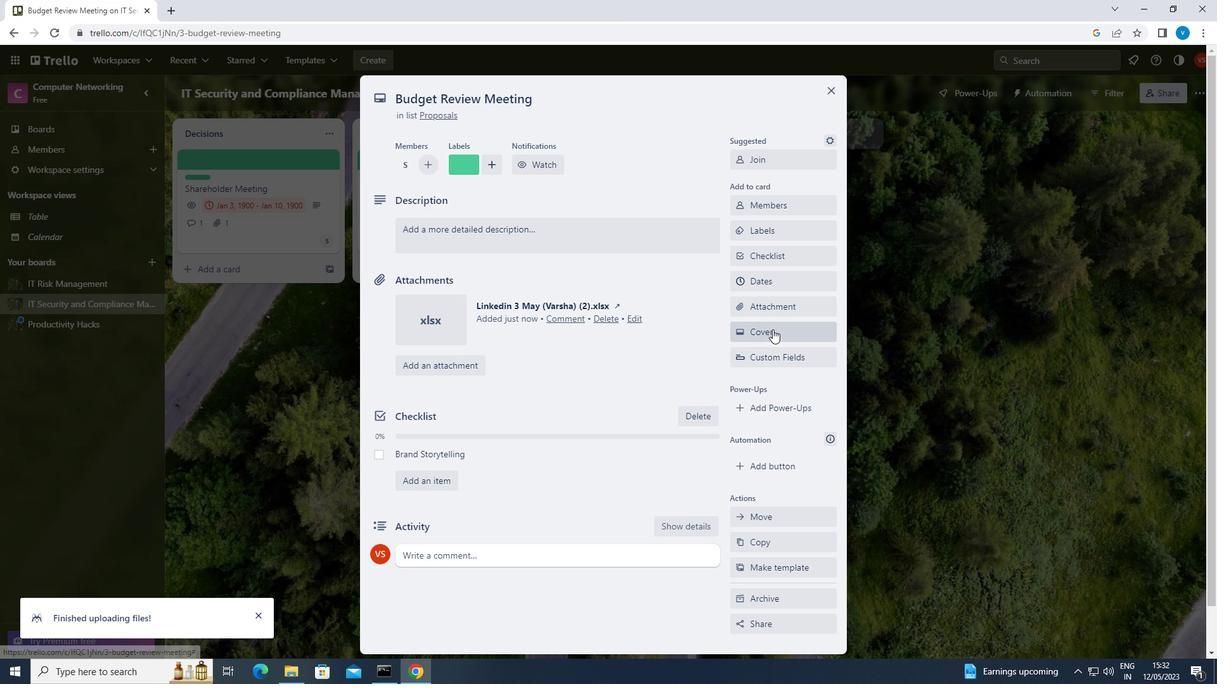 
Action: Mouse moved to (745, 405)
Screenshot: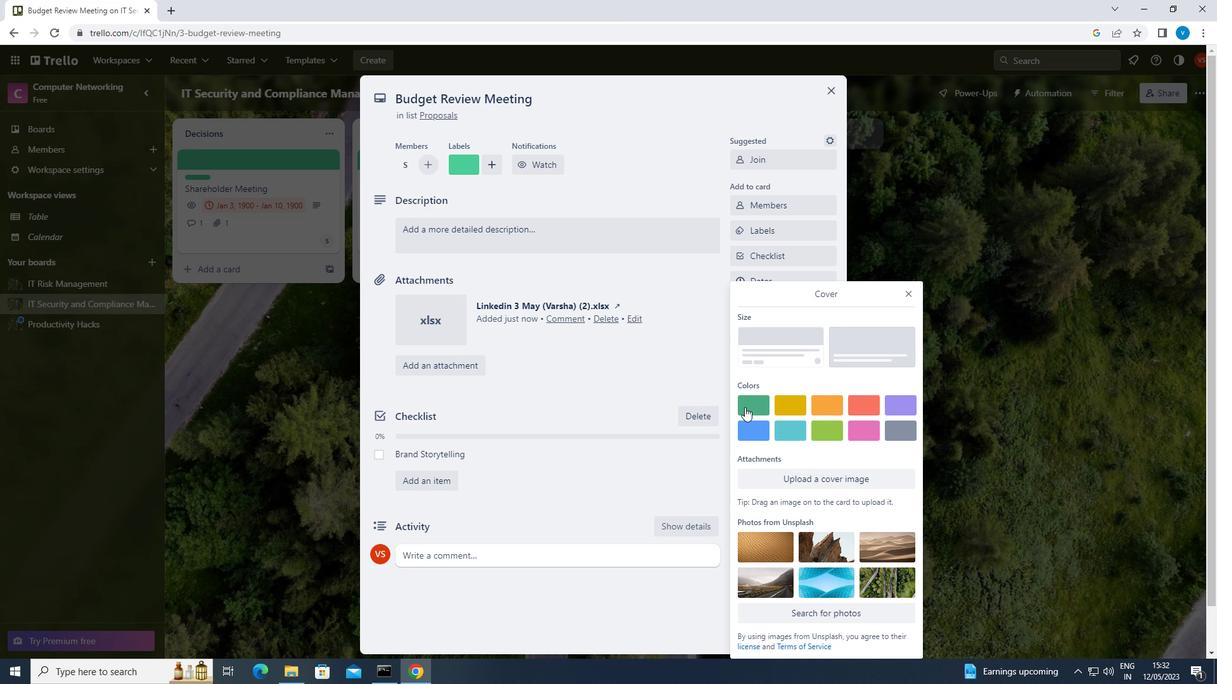 
Action: Mouse pressed left at (745, 405)
Screenshot: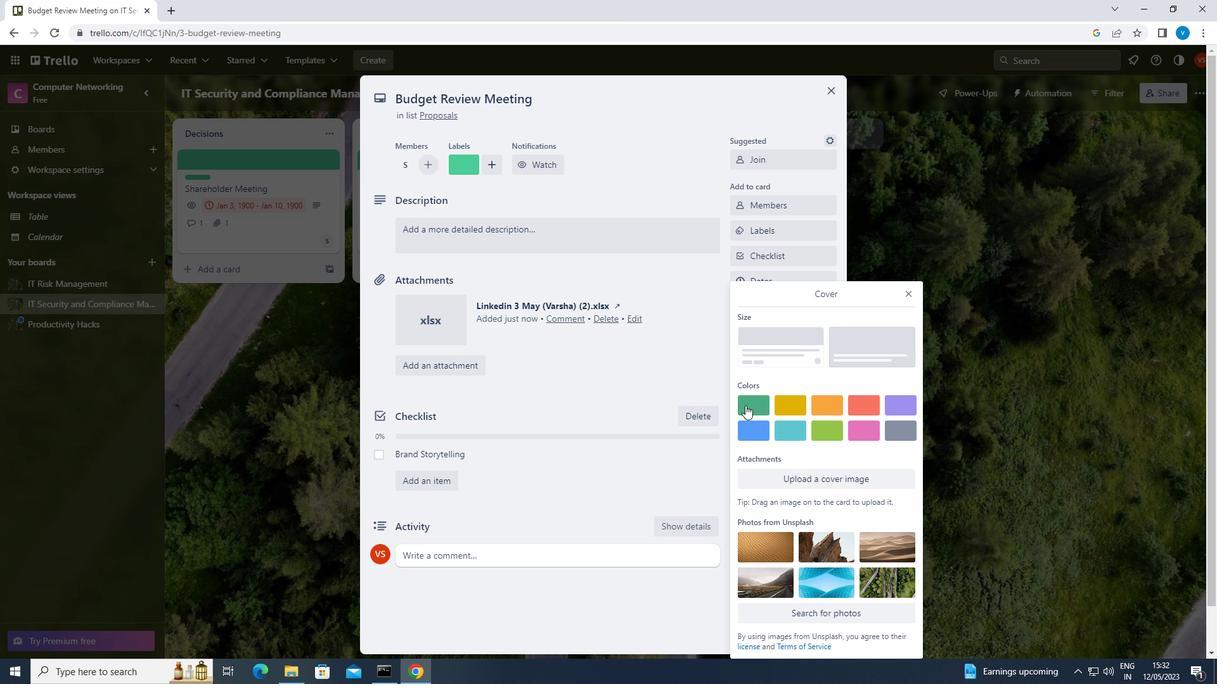 
Action: Mouse moved to (907, 269)
Screenshot: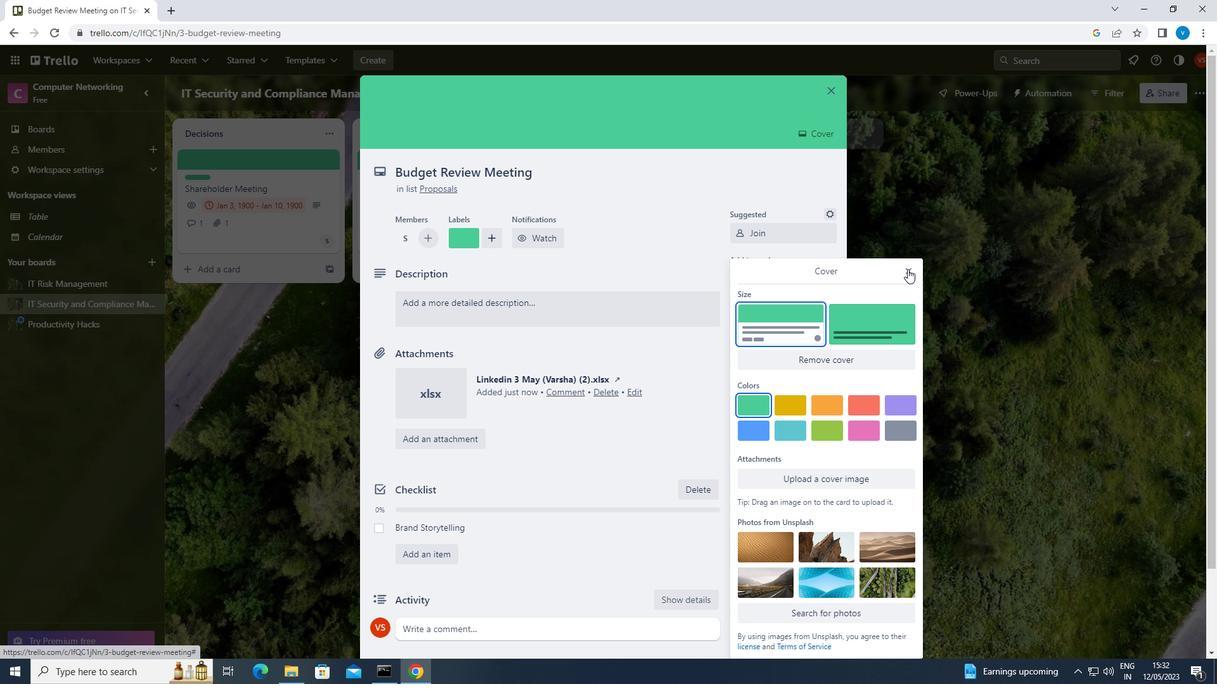 
Action: Mouse pressed left at (907, 269)
Screenshot: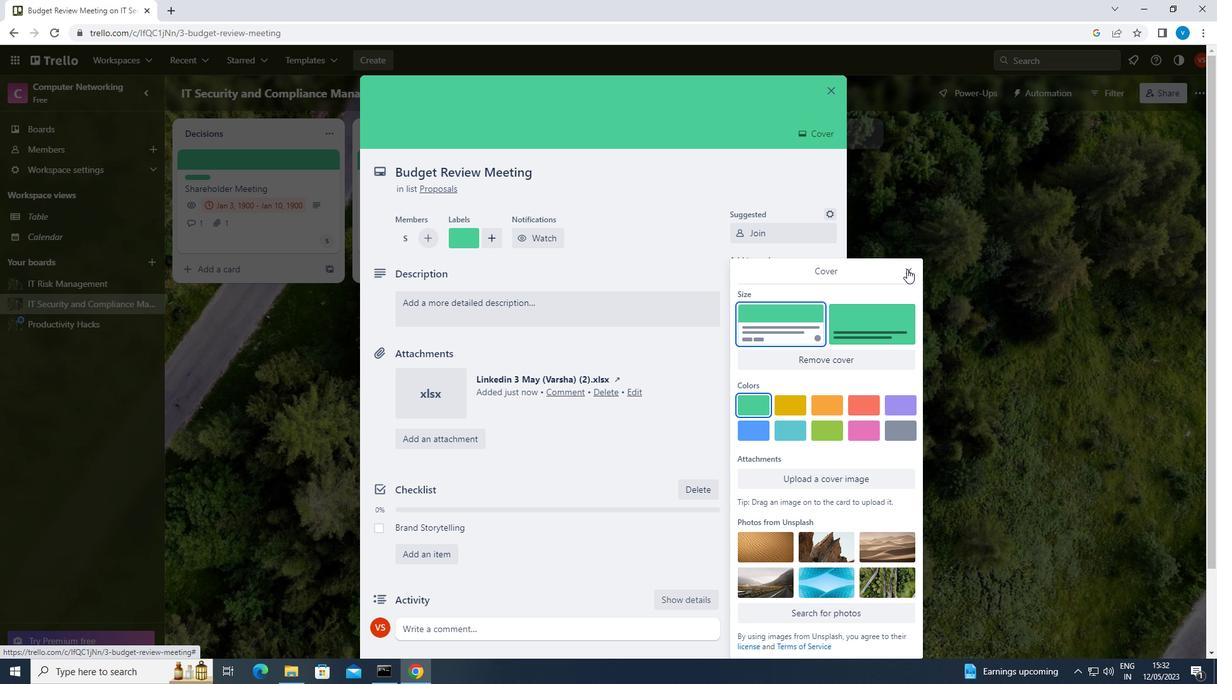 
Action: Mouse moved to (609, 304)
Screenshot: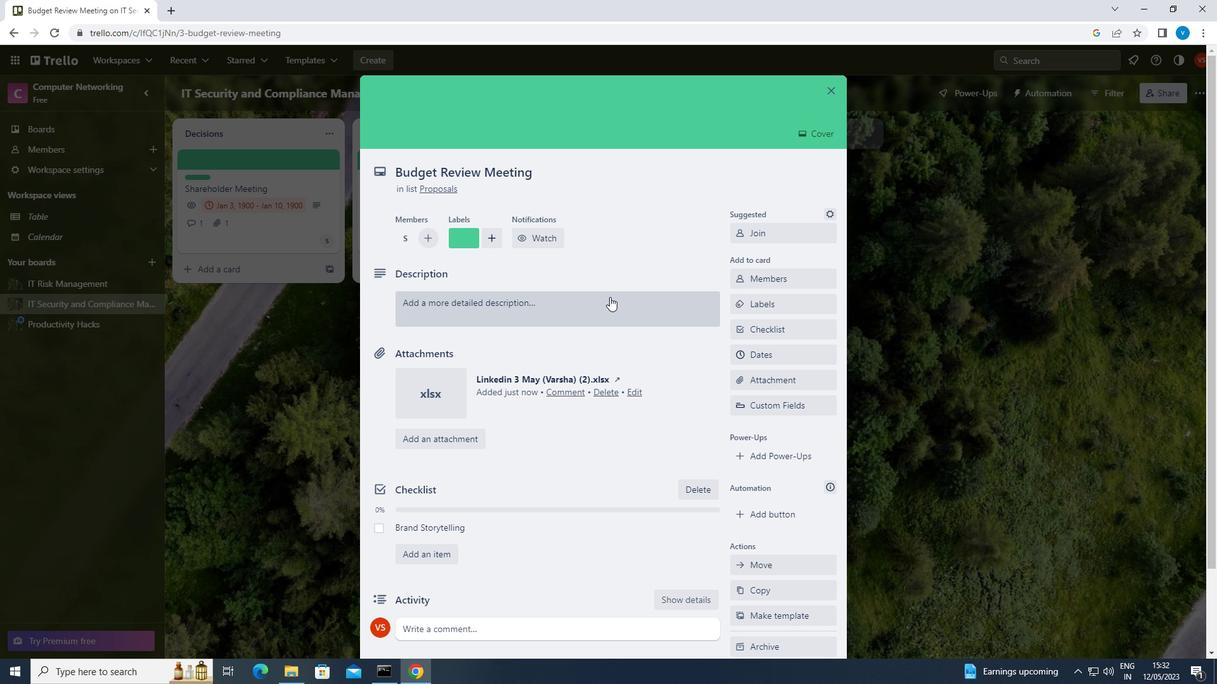 
Action: Mouse pressed left at (609, 304)
Screenshot: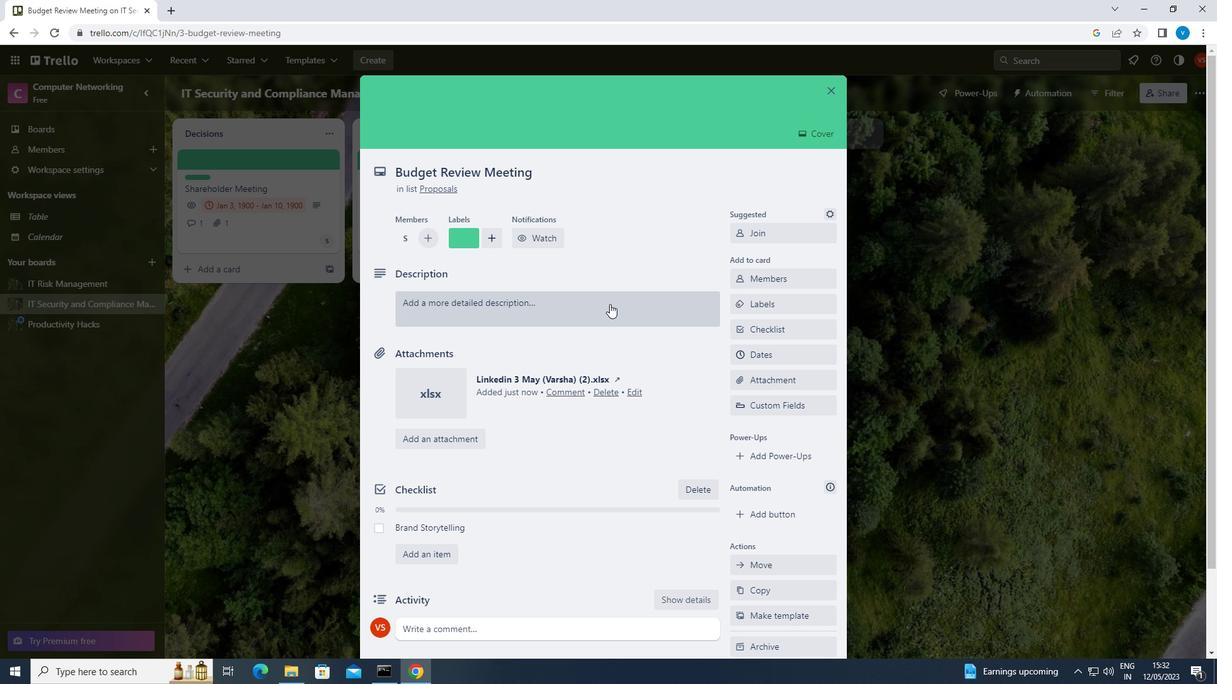 
Action: Key pressed <Key.shift>DEVELOP<Key.space>AND<Key.space>LAUNCH<Key.space>NEW<Key.space>CUSTOMER<Key.space>REFERRAL<Key.space>PROGRAM<Key.space>FOR<Key.space>LOYAL<Key.space>CUSTOMERS
Screenshot: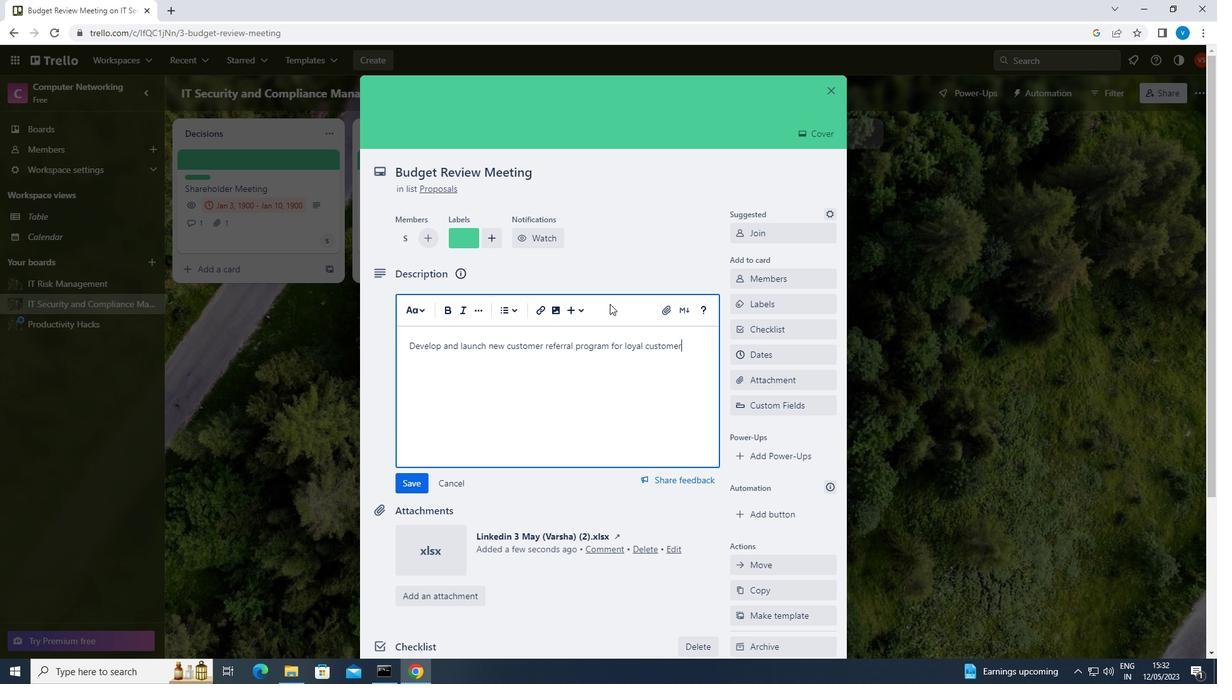 
Action: Mouse moved to (605, 479)
Screenshot: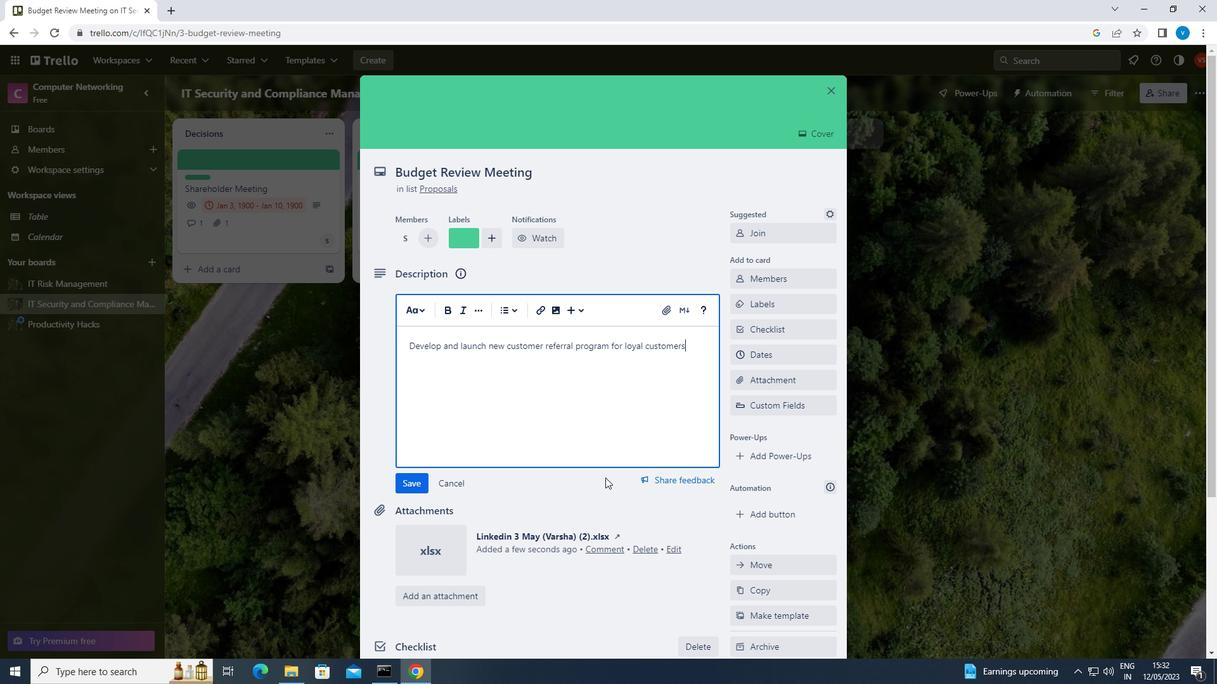 
Action: Mouse scrolled (605, 478) with delta (0, 0)
Screenshot: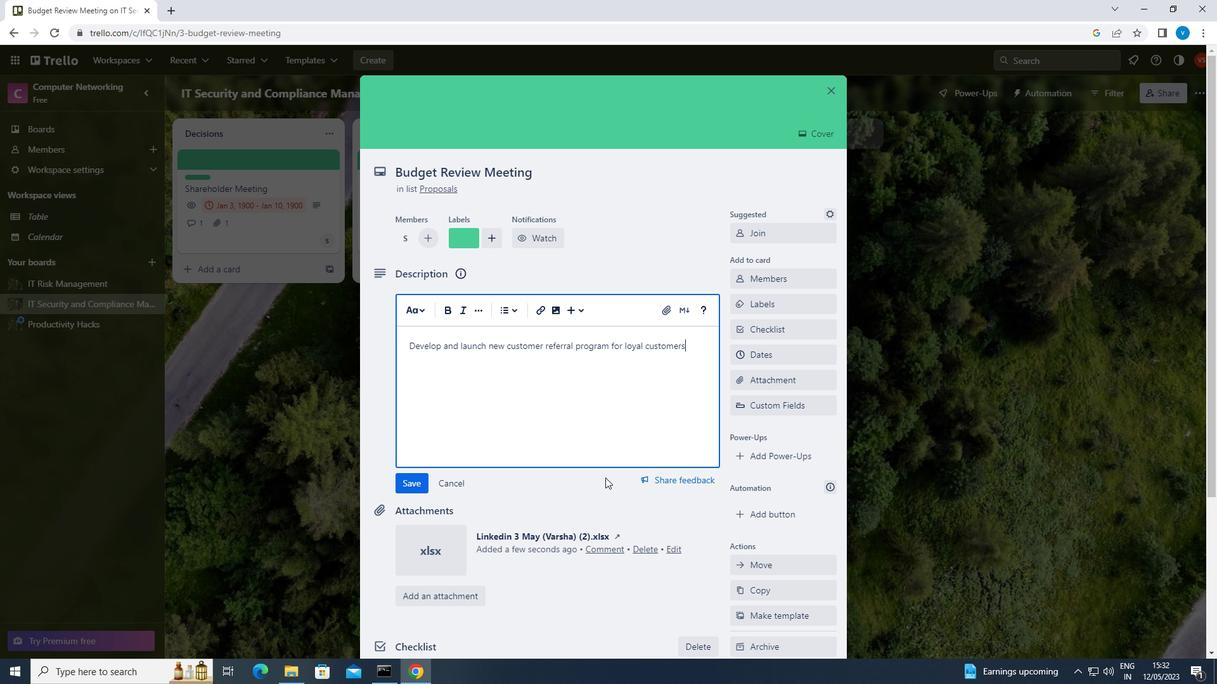 
Action: Mouse moved to (604, 480)
Screenshot: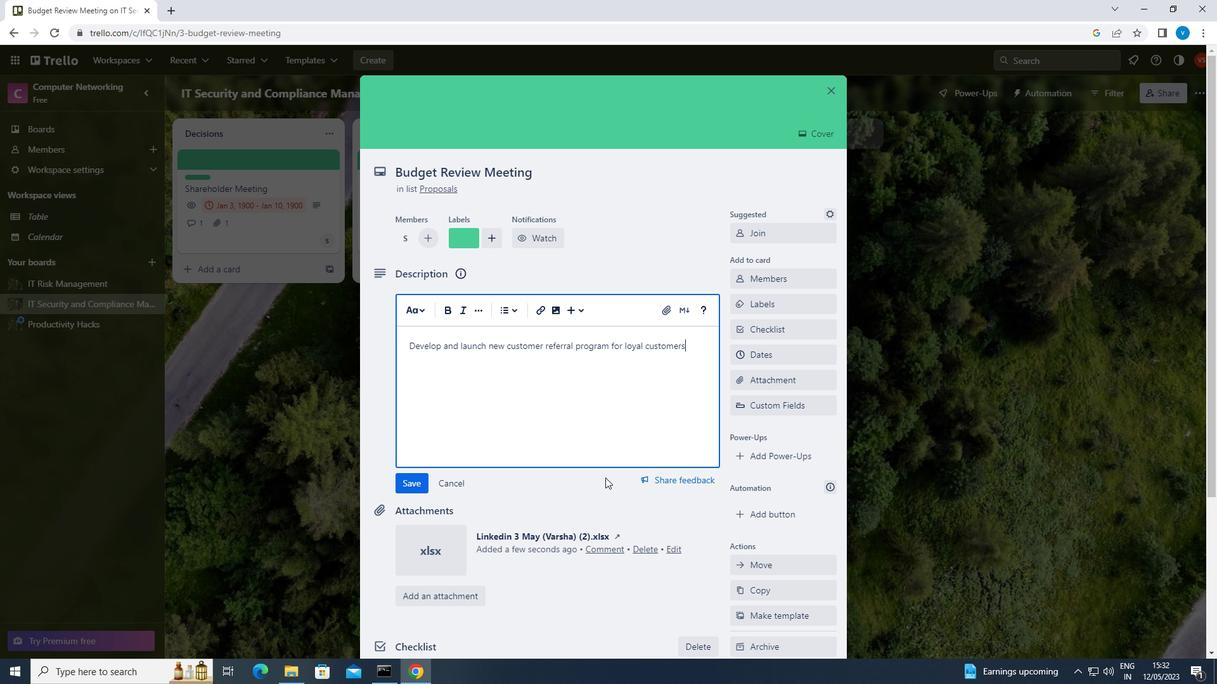 
Action: Mouse scrolled (604, 479) with delta (0, 0)
Screenshot: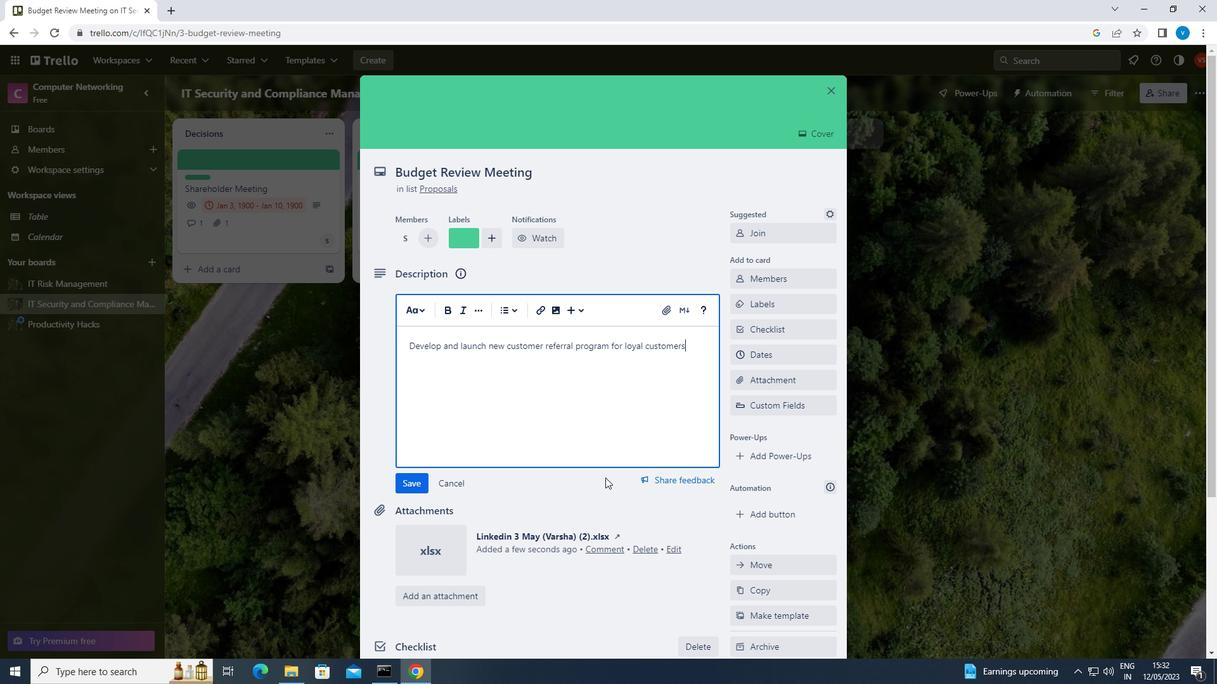 
Action: Mouse scrolled (604, 479) with delta (0, 0)
Screenshot: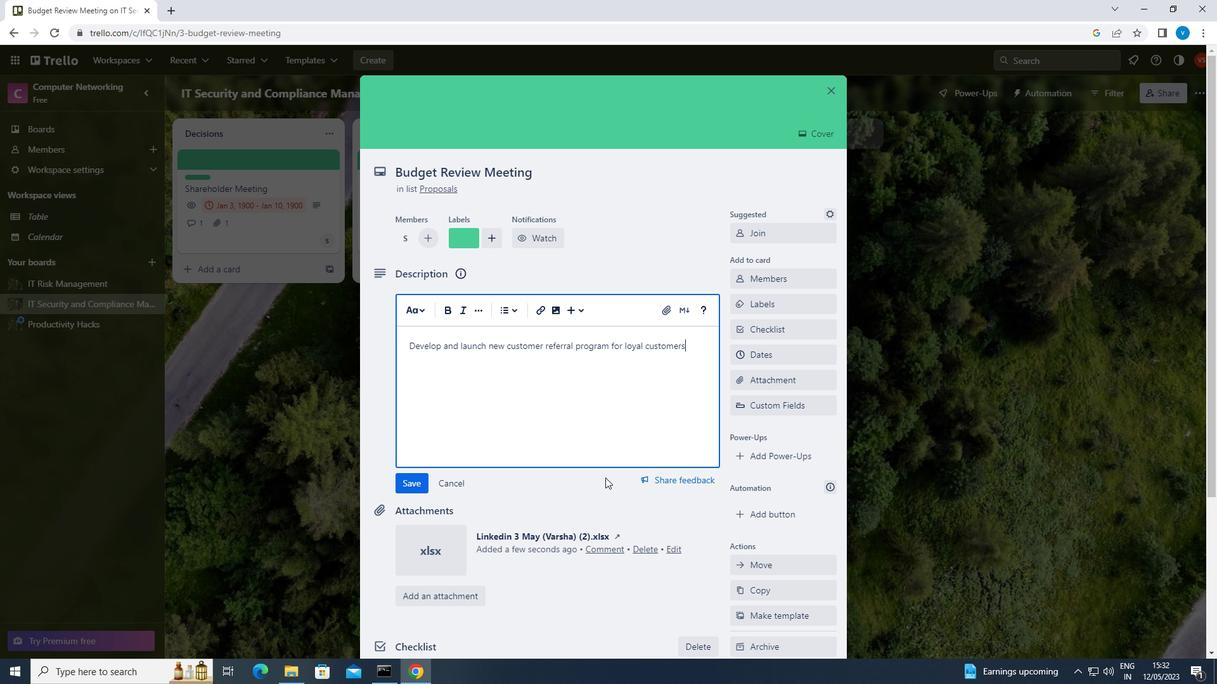 
Action: Mouse scrolled (604, 479) with delta (0, 0)
Screenshot: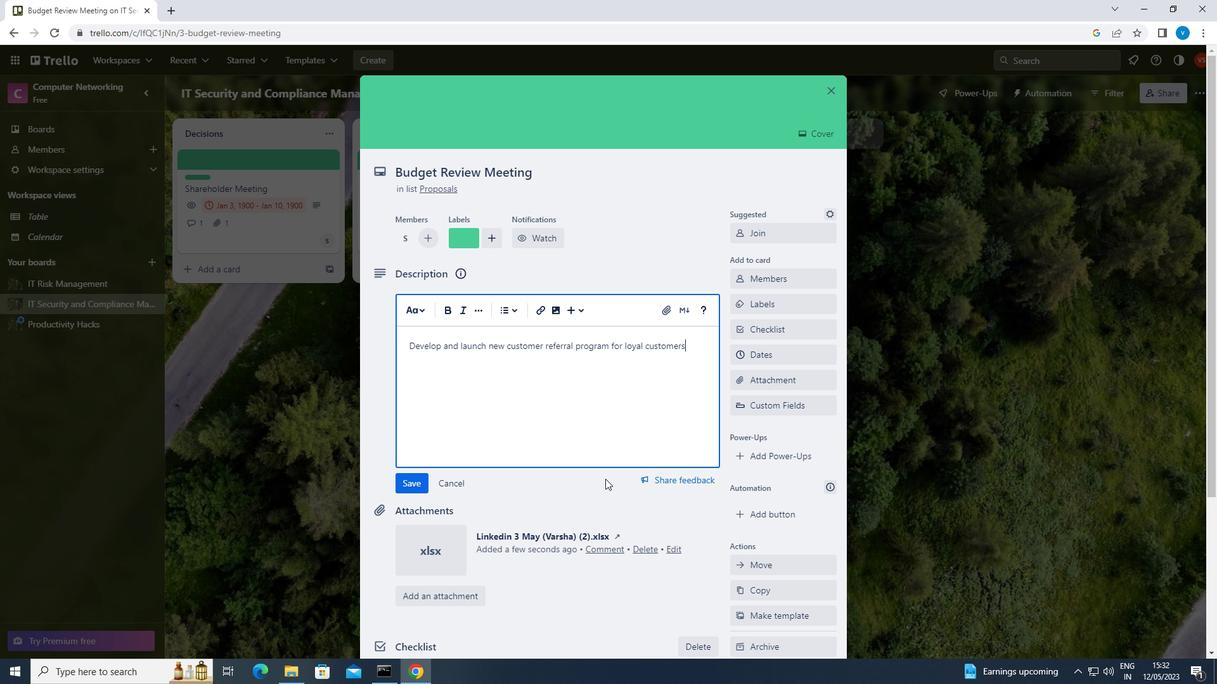 
Action: Mouse moved to (418, 270)
Screenshot: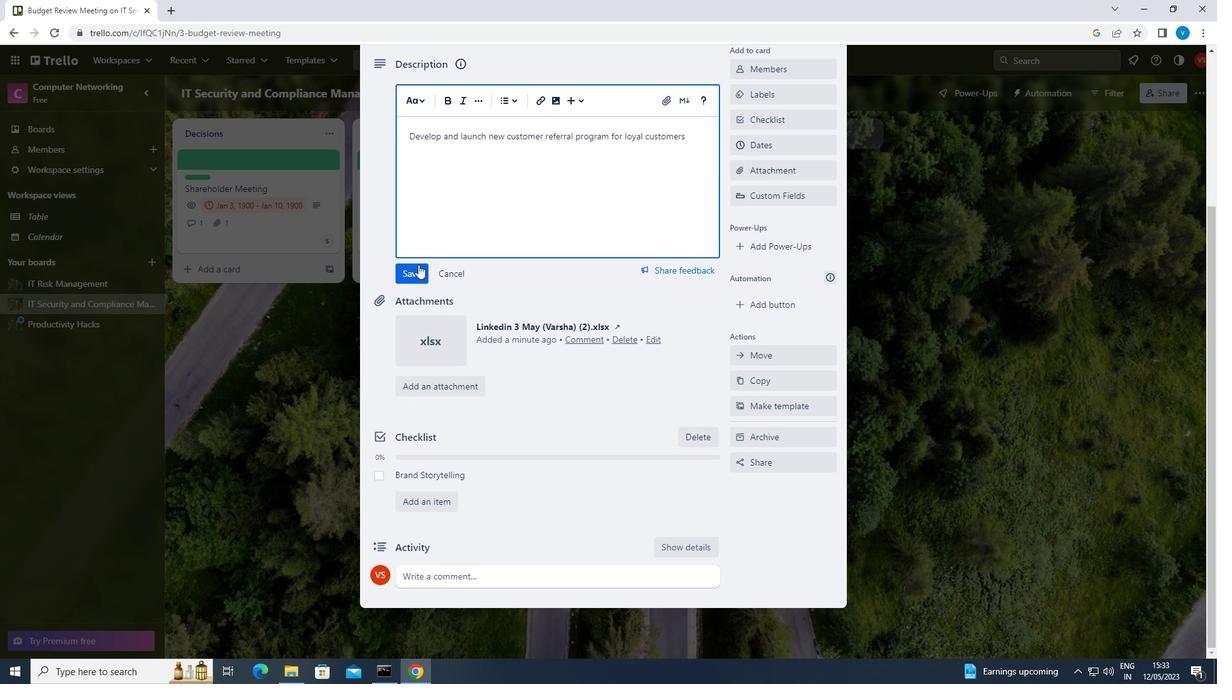 
Action: Mouse pressed left at (418, 270)
Screenshot: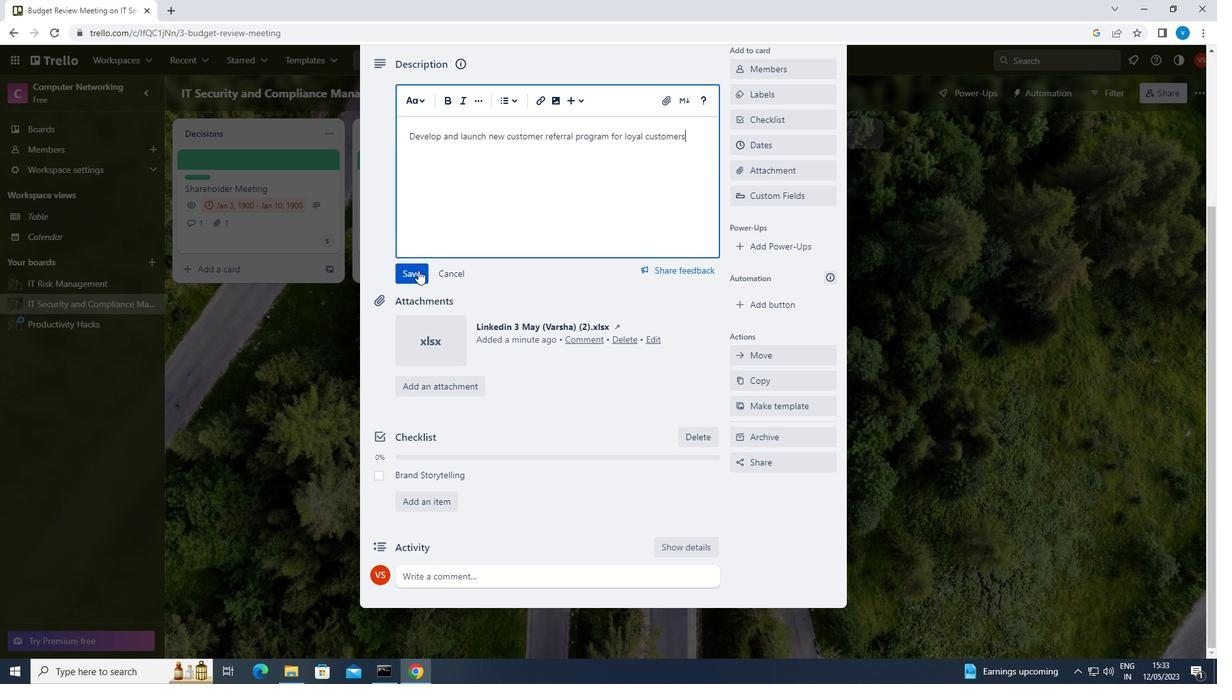 
Action: Mouse moved to (461, 510)
Screenshot: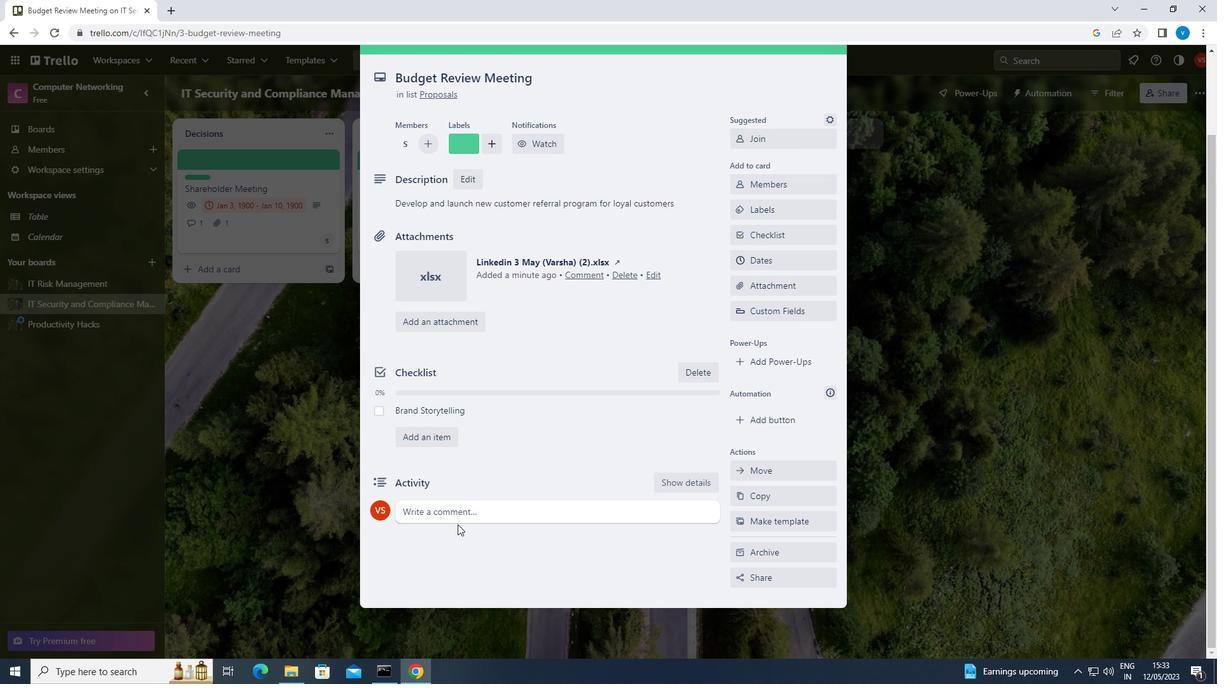 
Action: Mouse pressed left at (461, 510)
Screenshot: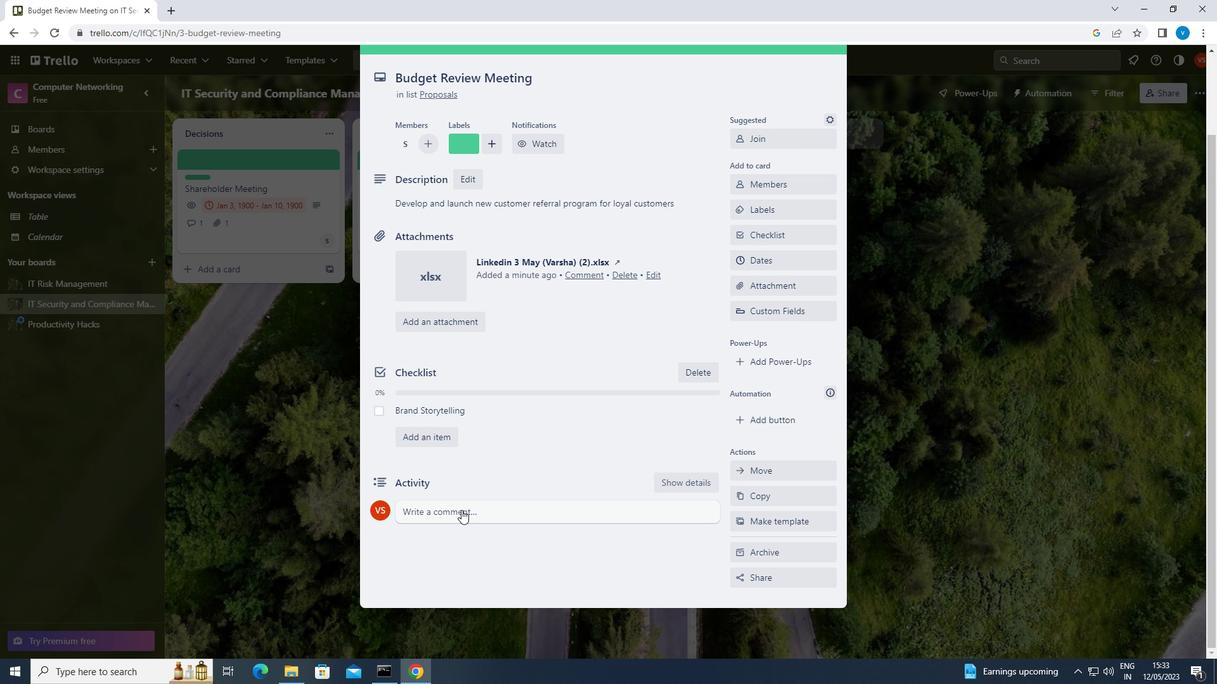 
Action: Key pressed <Key.shift>WE<Key.space>SHOULD<Key.space>APPROACH<Key.space>THIS<Key.space>TASK<Key.space>WITH<Key.space>A<Key.space>SENSE<Key.space>OF<Key.space>
Screenshot: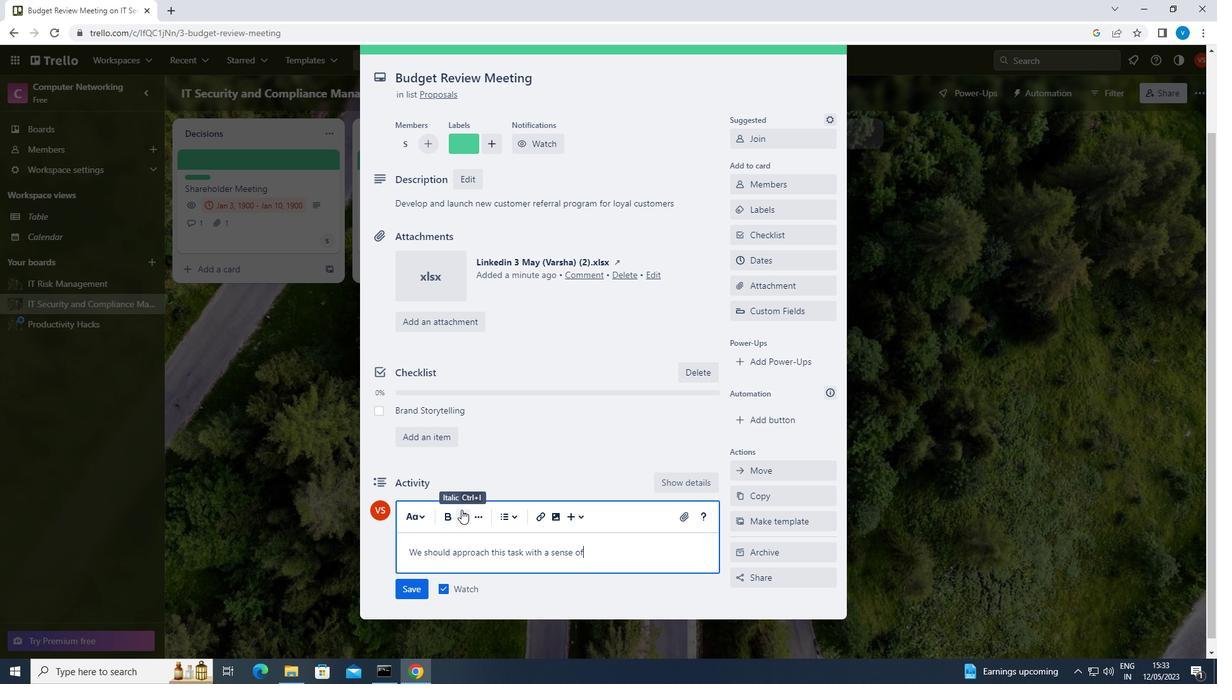 
Action: Mouse moved to (461, 509)
Screenshot: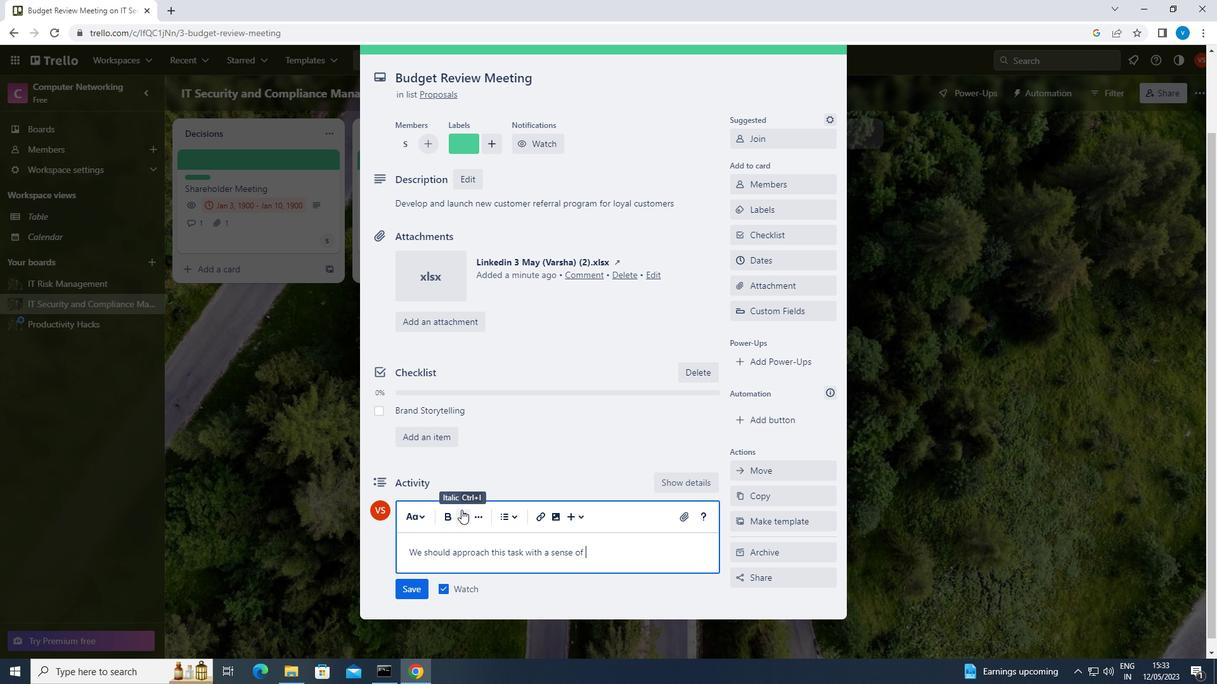 
Action: Key pressed EMPATHY,<Key.space>PUTTING<Key.space>OURSELVES<Key.space>IN<Key.space>THE<Key.space>SHOES<Key.space>OF<Key.space>OUR<Key.space>STAKEHOLDERS<Key.space>TO<Key.space>UNDERSTAND<Key.space>THEIR<Key.space>PERSPECTIVES.
Screenshot: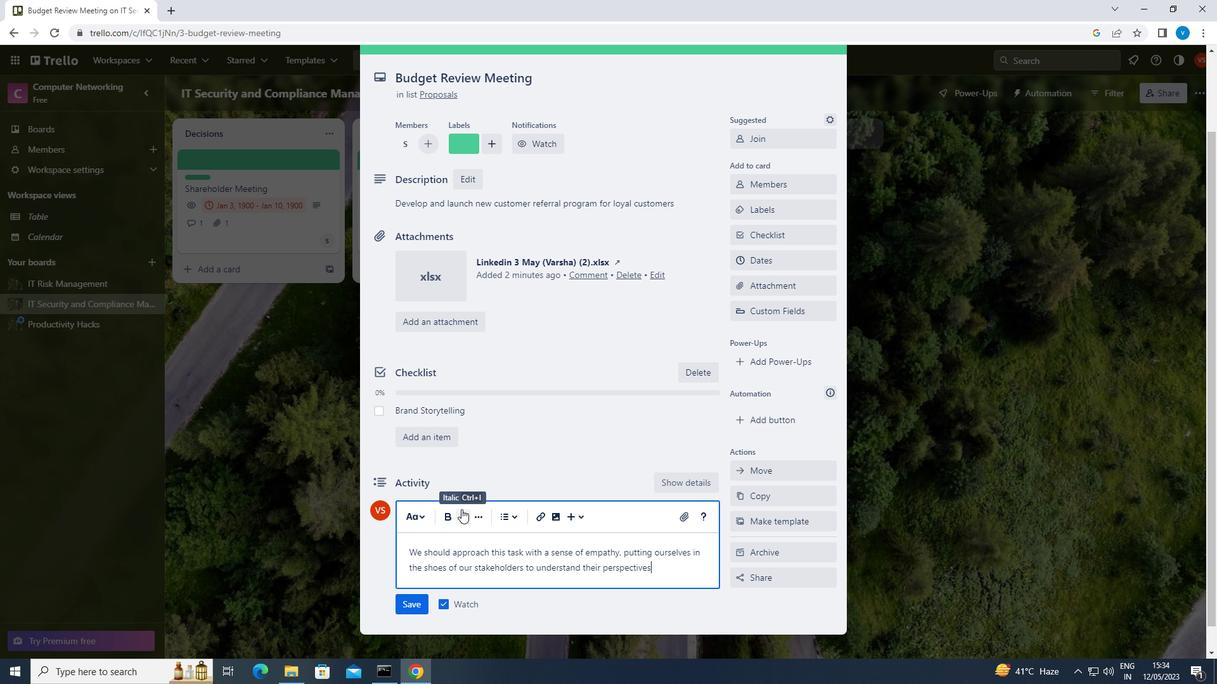 
Action: Mouse moved to (412, 602)
Screenshot: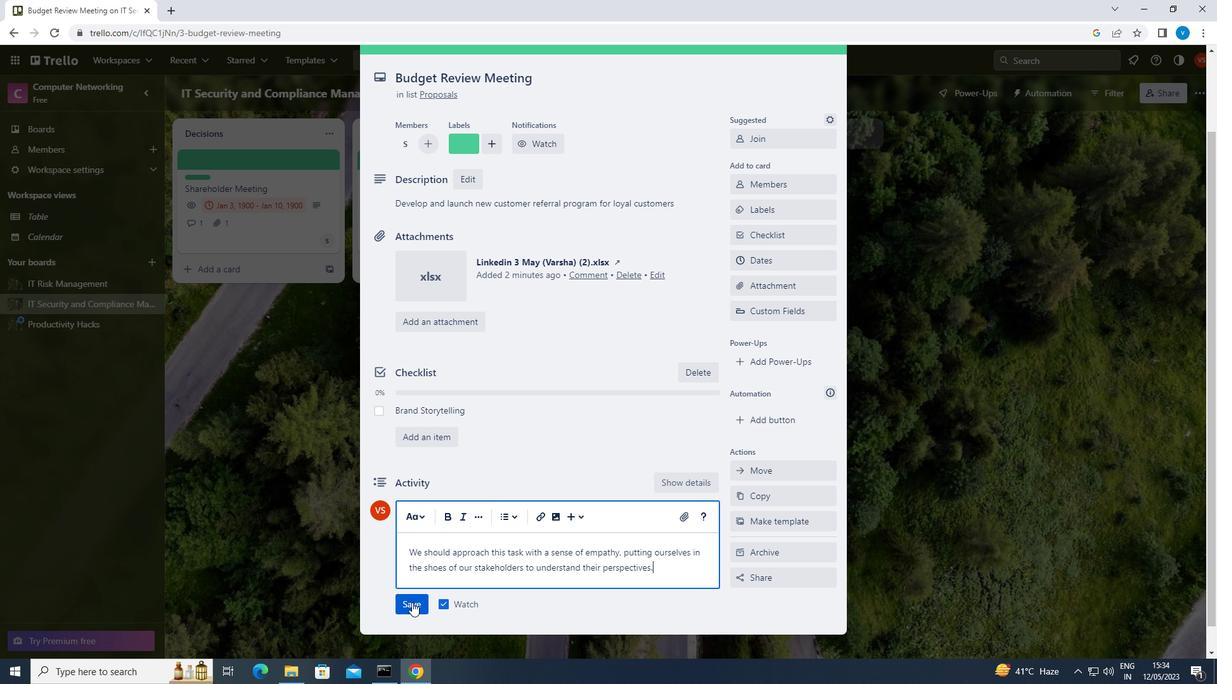 
Action: Mouse pressed left at (412, 602)
Screenshot: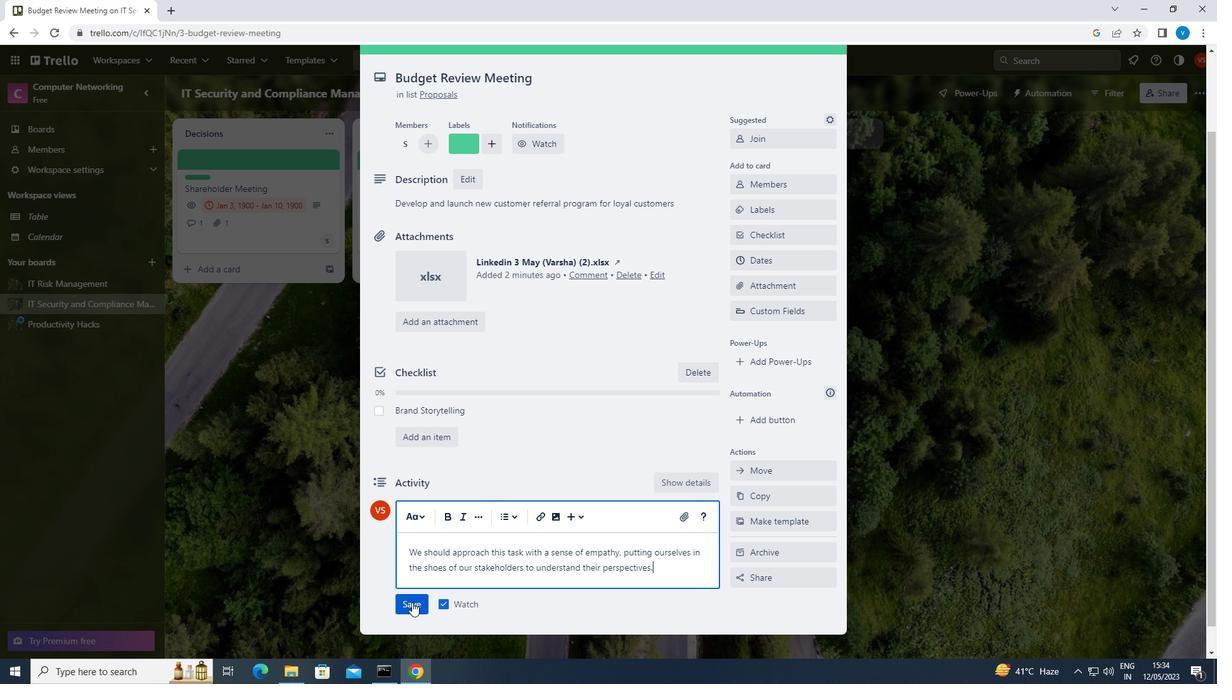 
Action: Mouse moved to (792, 256)
Screenshot: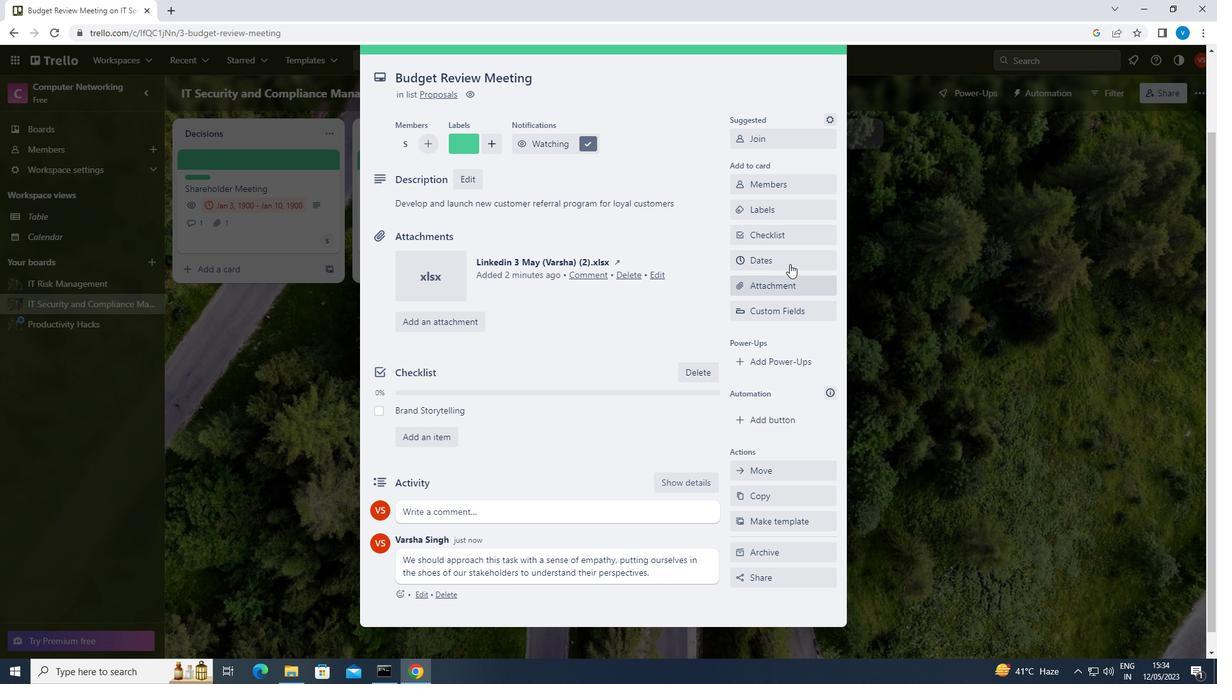 
Action: Mouse pressed left at (792, 256)
Screenshot: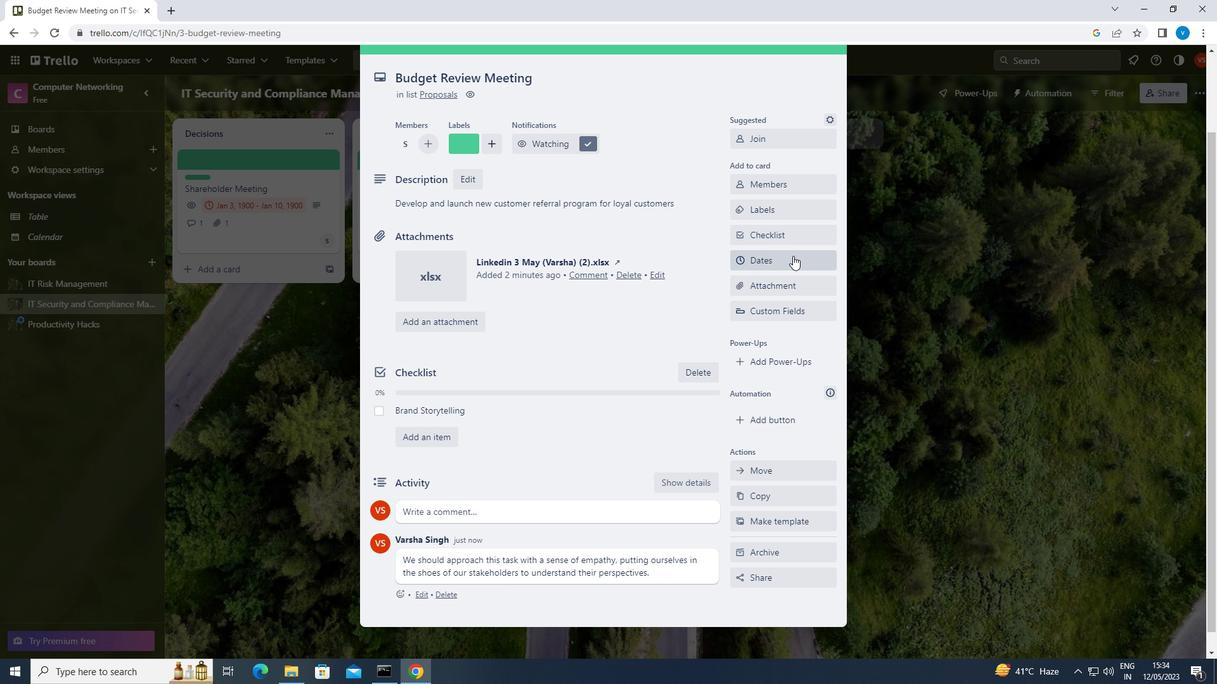 
Action: Mouse moved to (739, 323)
Screenshot: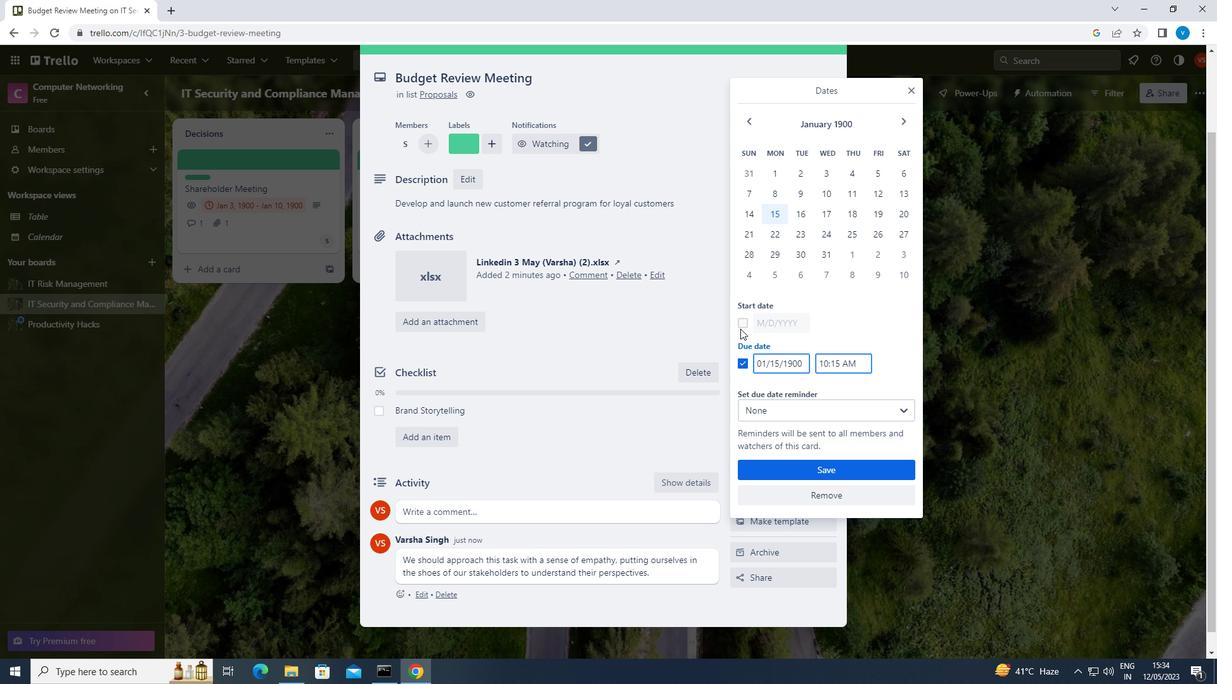 
Action: Mouse pressed left at (739, 323)
Screenshot: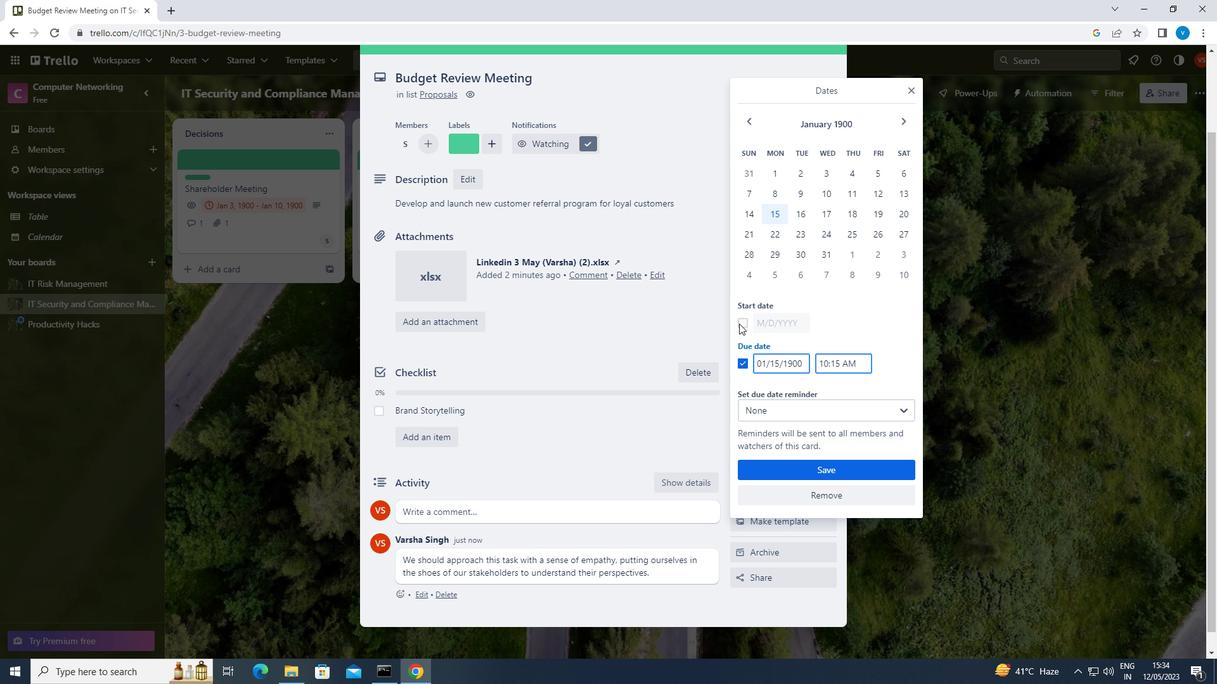
Action: Mouse moved to (805, 322)
Screenshot: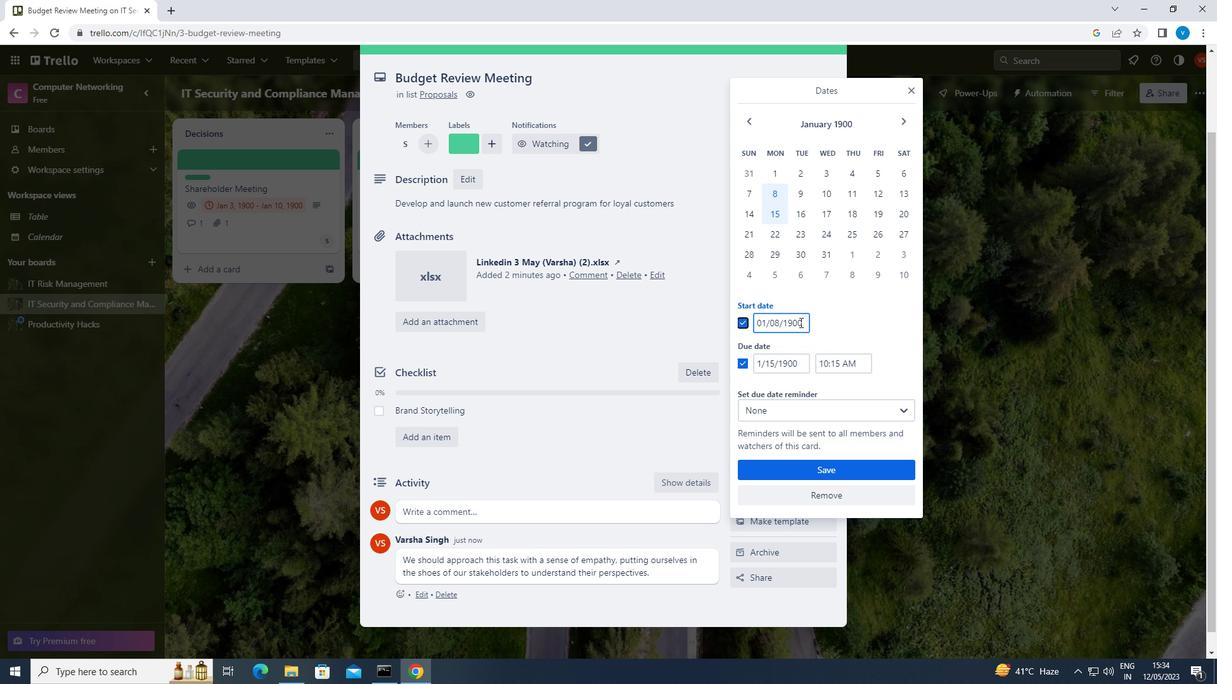 
Action: Mouse pressed left at (805, 322)
Screenshot: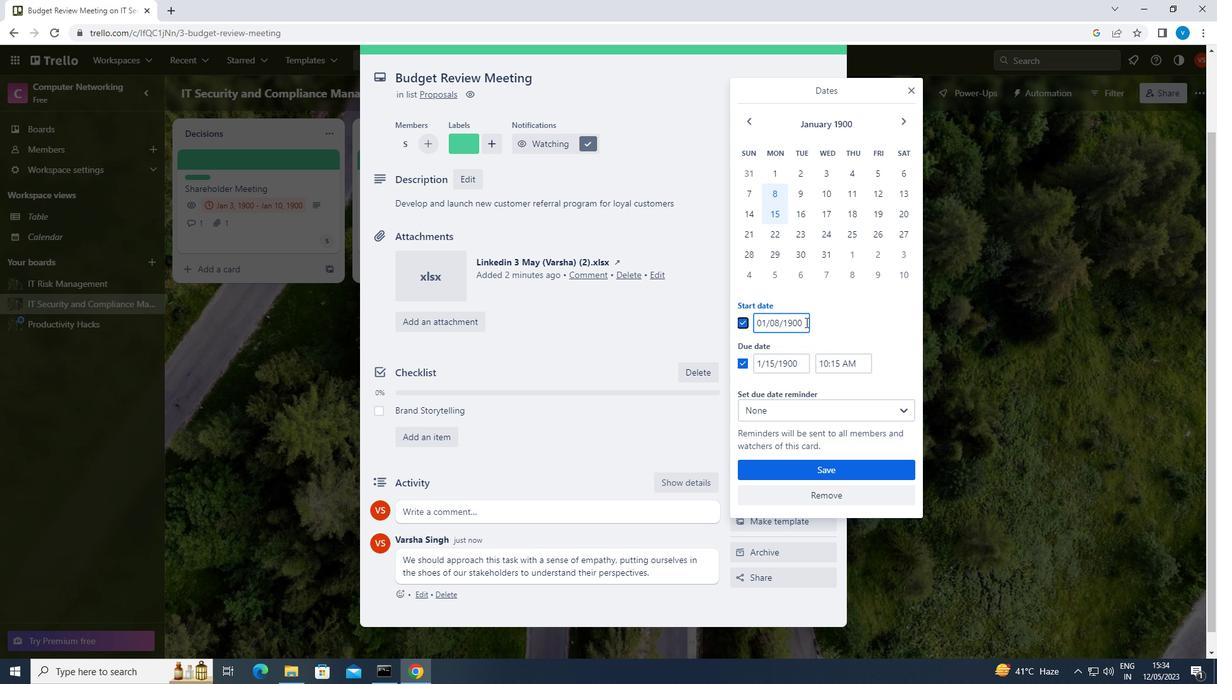 
Action: Key pressed <Key.backspace><Key.backspace><Key.backspace><Key.backspace><Key.backspace><Key.backspace><Key.backspace><Key.backspace><Key.backspace><Key.backspace><Key.backspace><Key.backspace><Key.backspace><Key.backspace><Key.backspace>01/09/1900
Screenshot: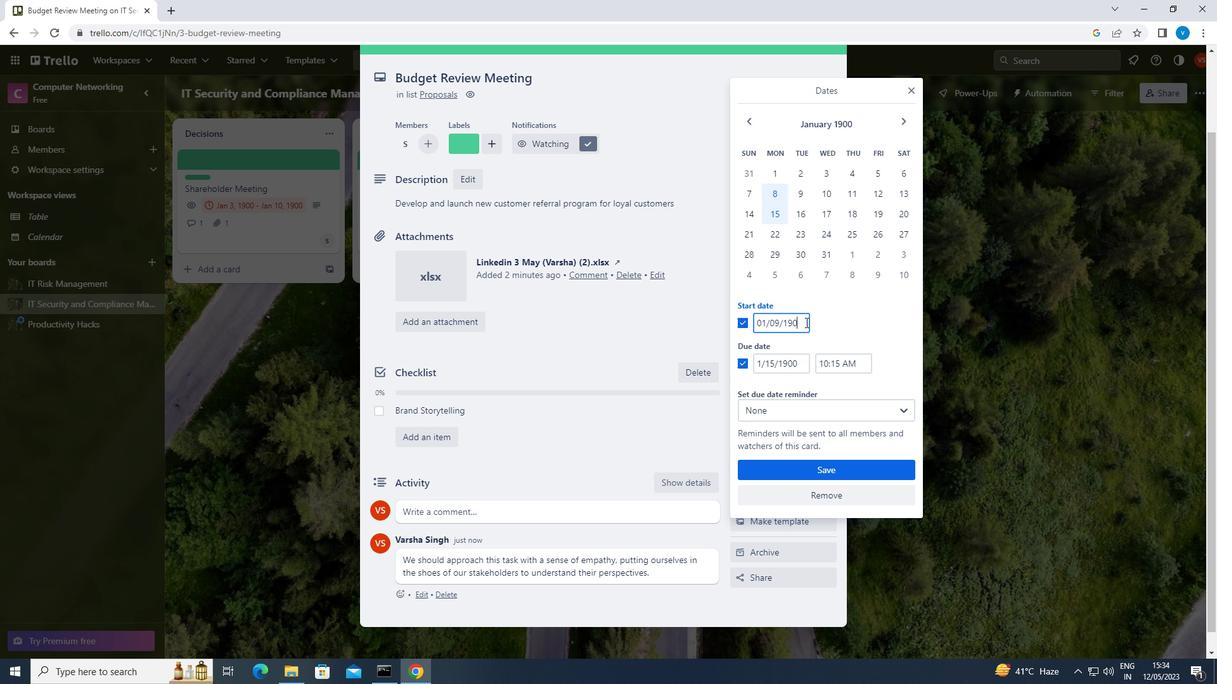 
Action: Mouse moved to (802, 361)
Screenshot: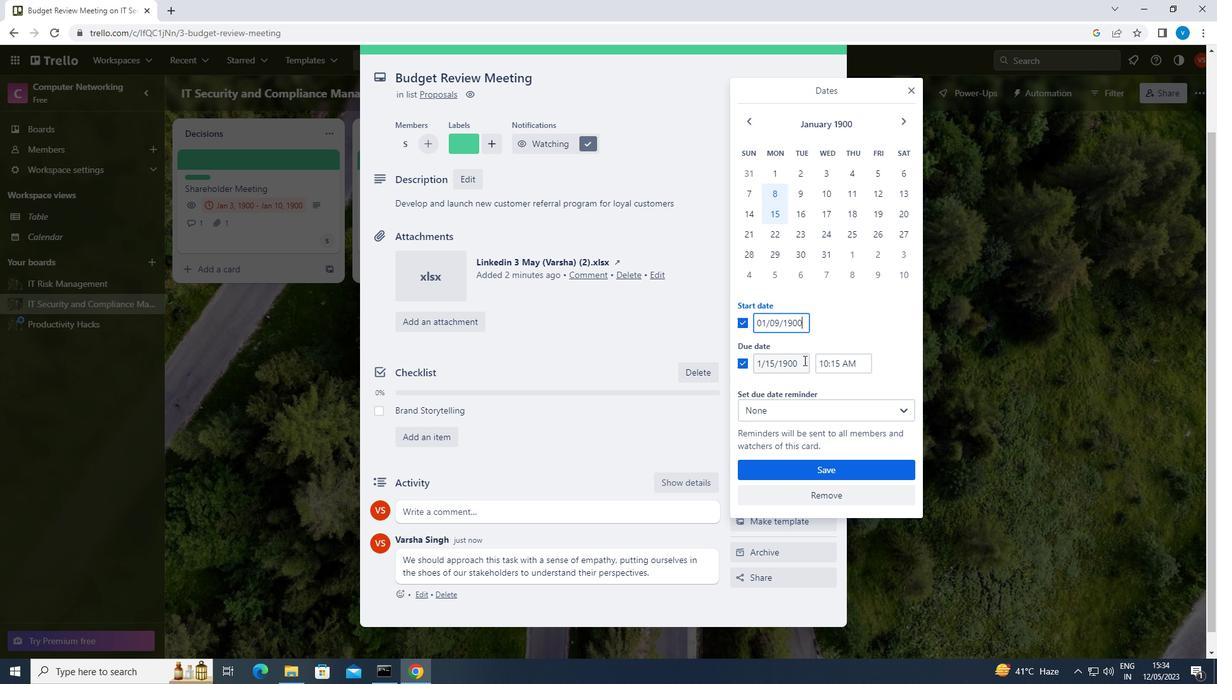 
Action: Mouse pressed left at (802, 361)
Screenshot: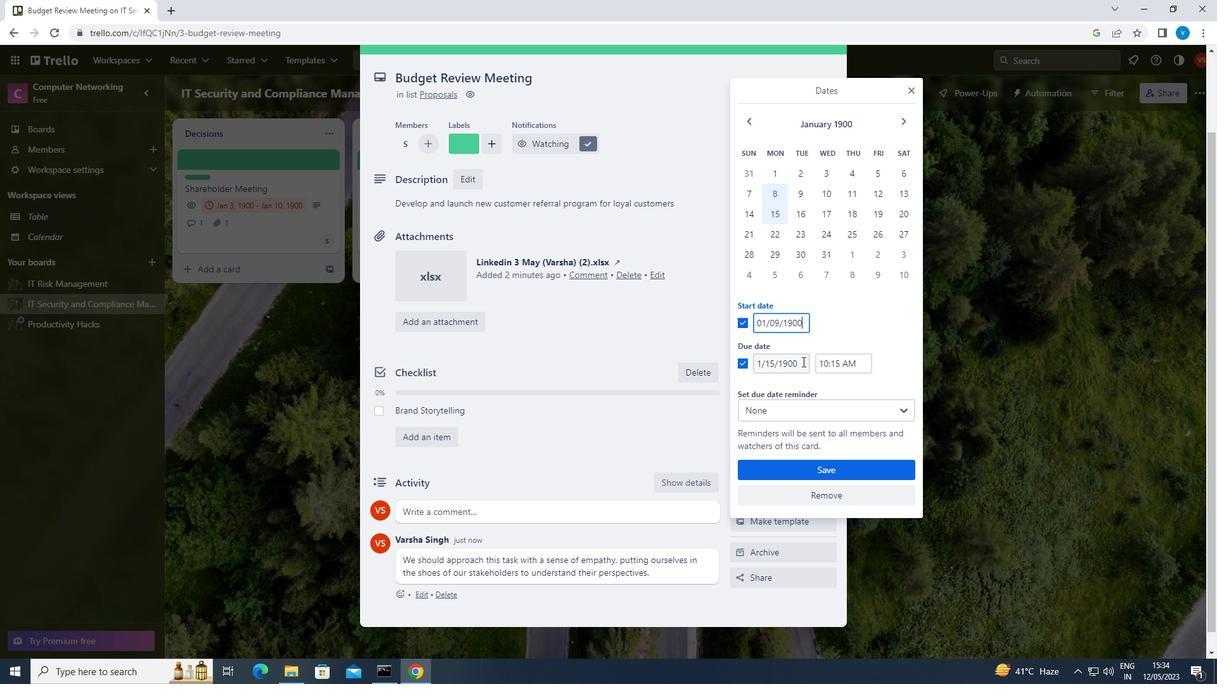 
Action: Key pressed <Key.backspace><Key.backspace><Key.backspace><Key.backspace><Key.backspace><Key.backspace><Key.backspace><Key.backspace><Key.backspace><Key.backspace><Key.backspace><Key.backspace><Key.backspace><Key.backspace><Key.backspace><Key.backspace><Key.backspace><Key.backspace><Key.backspace>01/16/1900
Screenshot: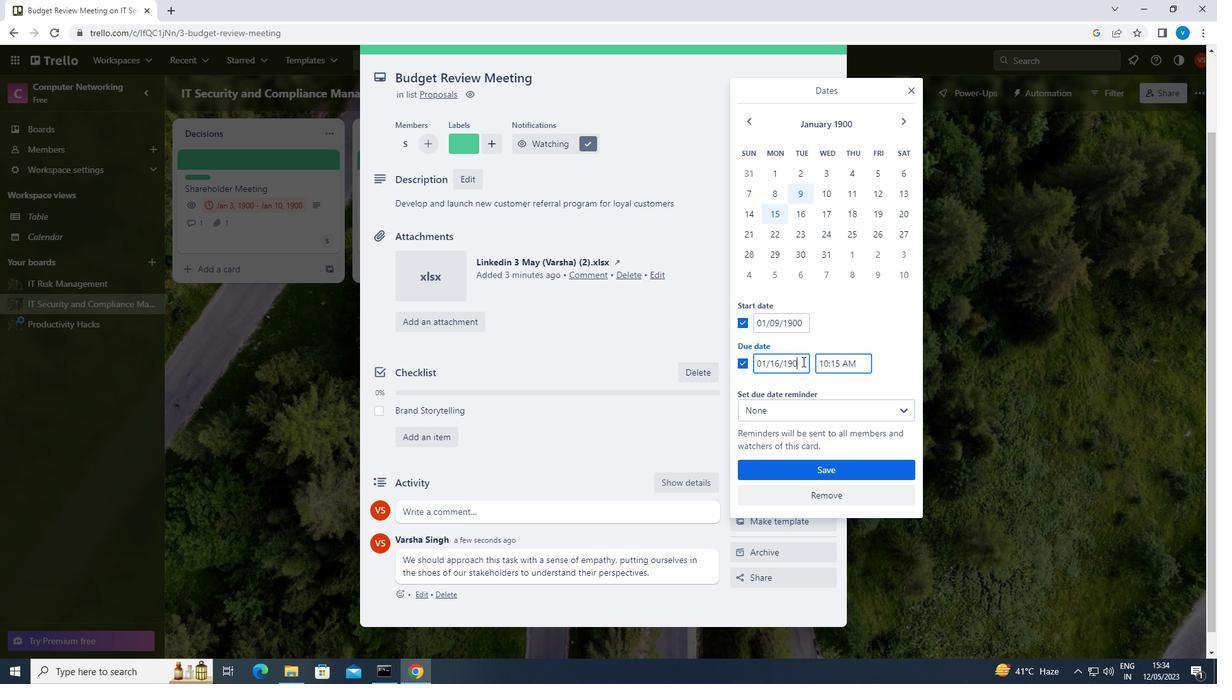 
Action: Mouse moved to (778, 471)
Screenshot: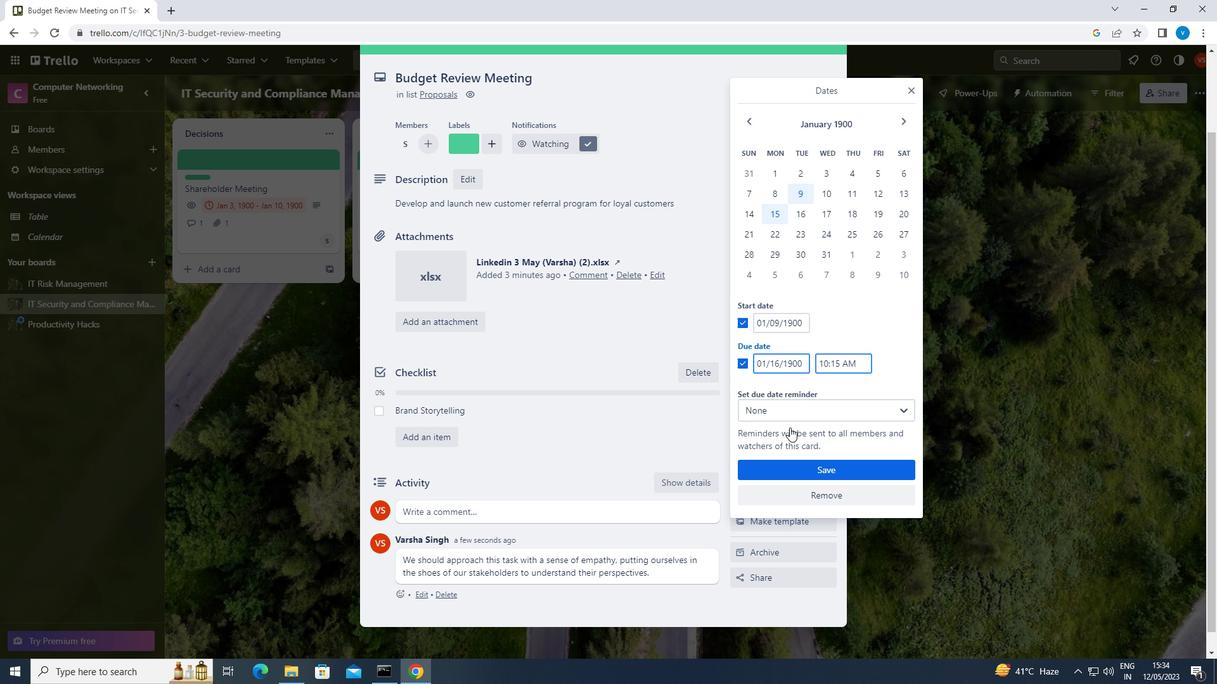 
Action: Mouse pressed left at (778, 471)
Screenshot: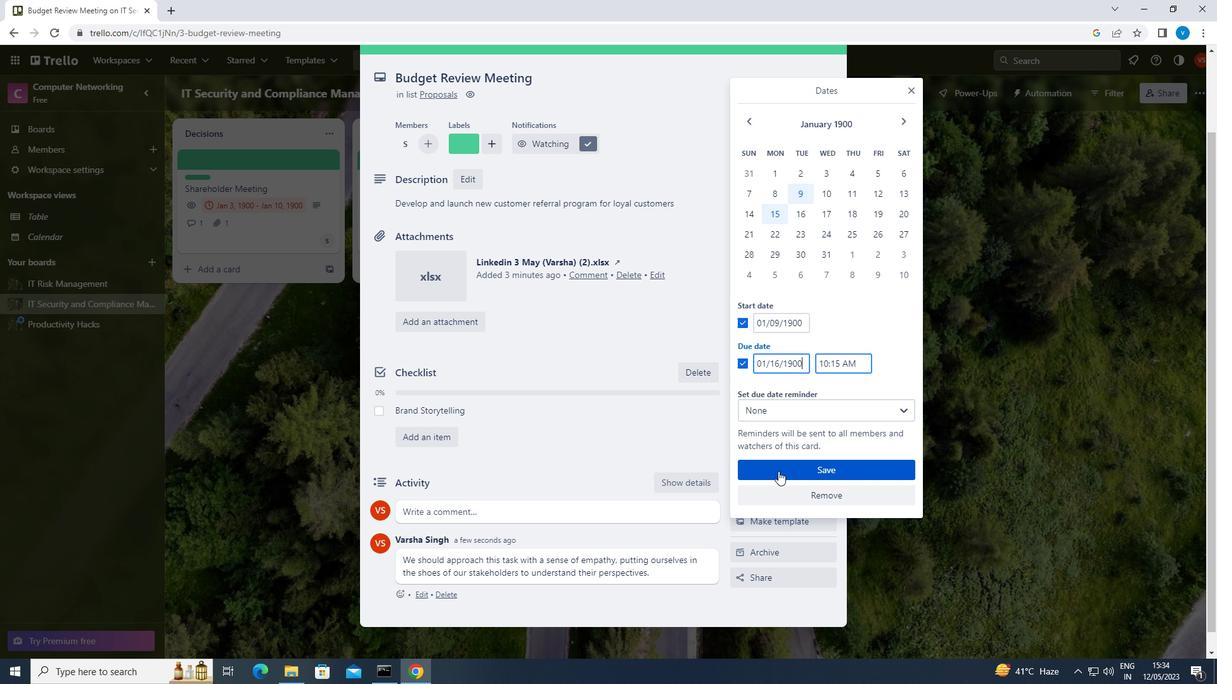 
